 Task: Search one way flight ticket for 4 adults, 2 children, 2 infants in seat and 1 infant on lap in economy from North Bend: Southwest Oregon Regional Airport (was North Bend Municipal) to New Bern: Coastal Carolina Regional Airport (was Craven County Regional) on 8-4-2023. Choice of flights is Emirates. Number of bags: 1 carry on bag. Price is upto 95000. Outbound departure time preference is 10:30.
Action: Mouse moved to (367, 311)
Screenshot: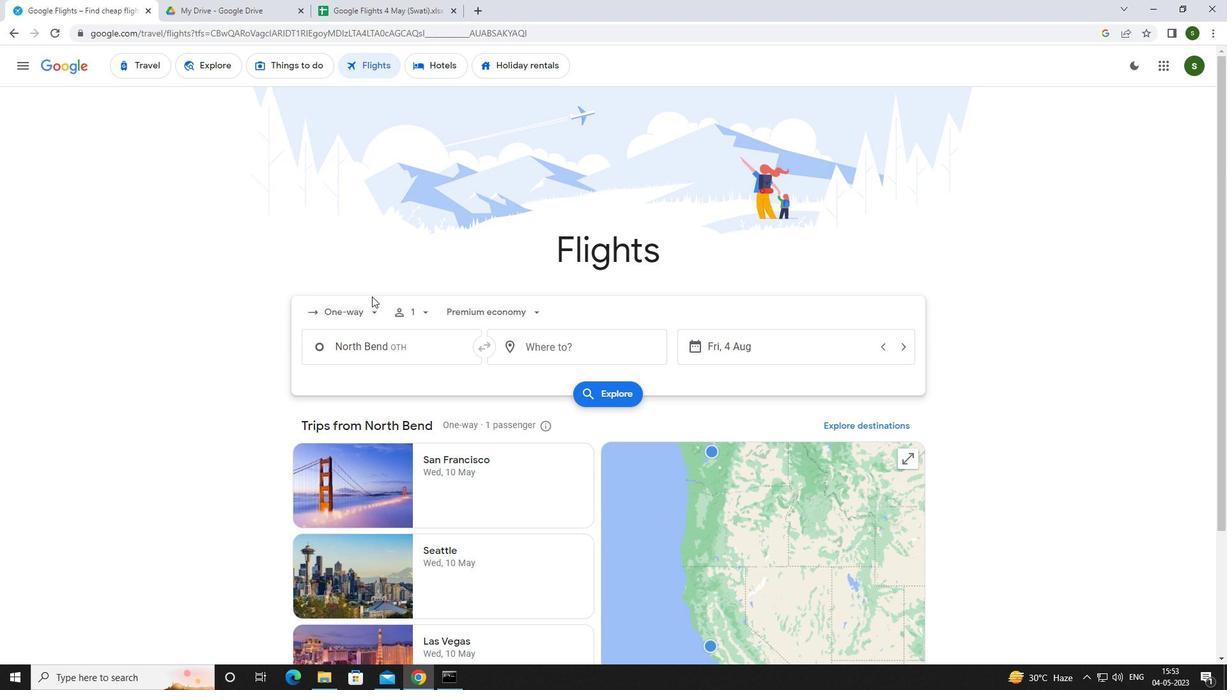 
Action: Mouse pressed left at (367, 311)
Screenshot: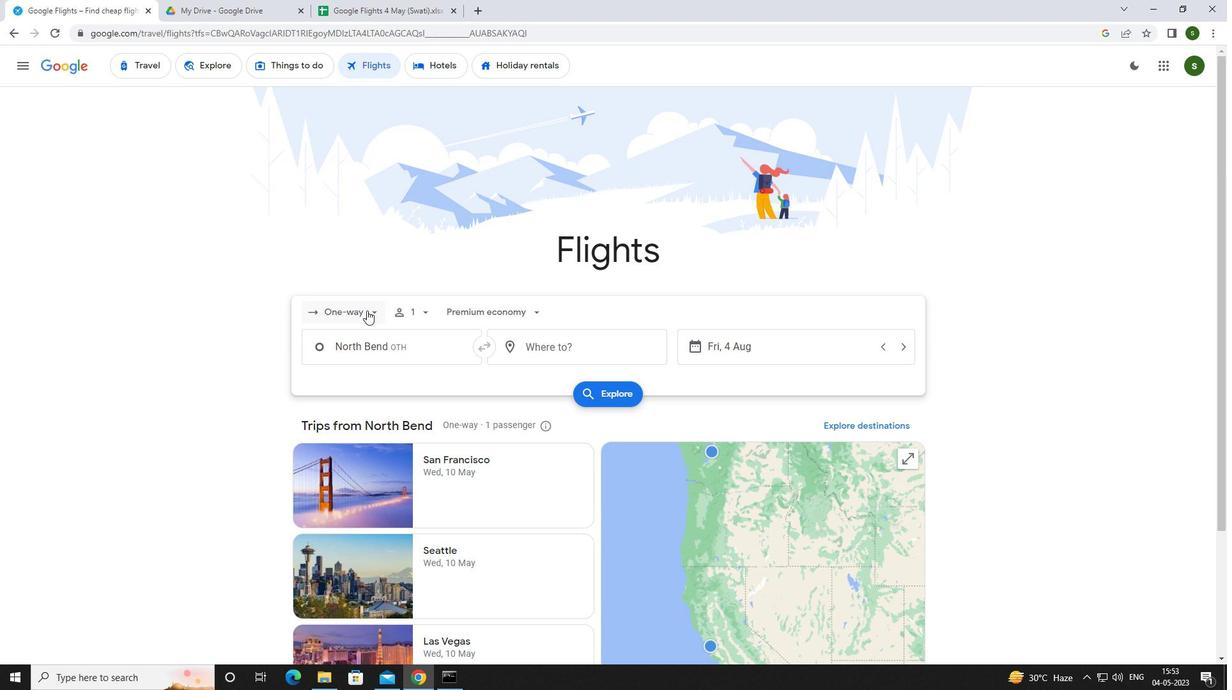 
Action: Mouse moved to (372, 361)
Screenshot: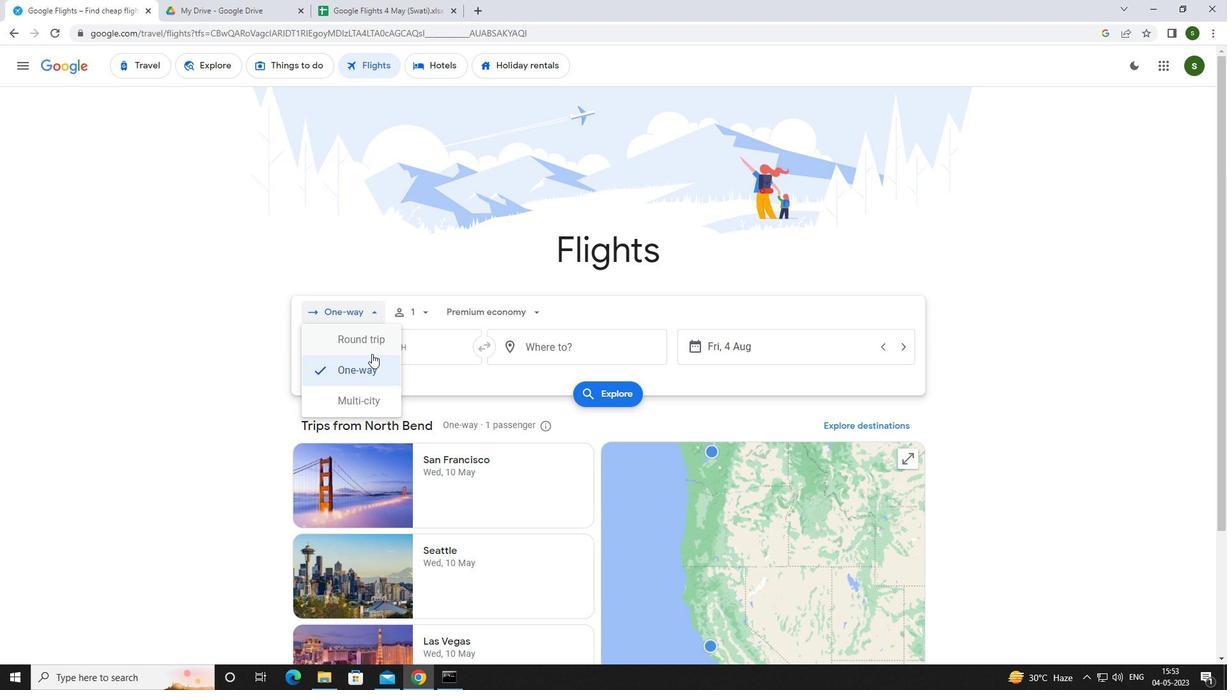
Action: Mouse pressed left at (372, 361)
Screenshot: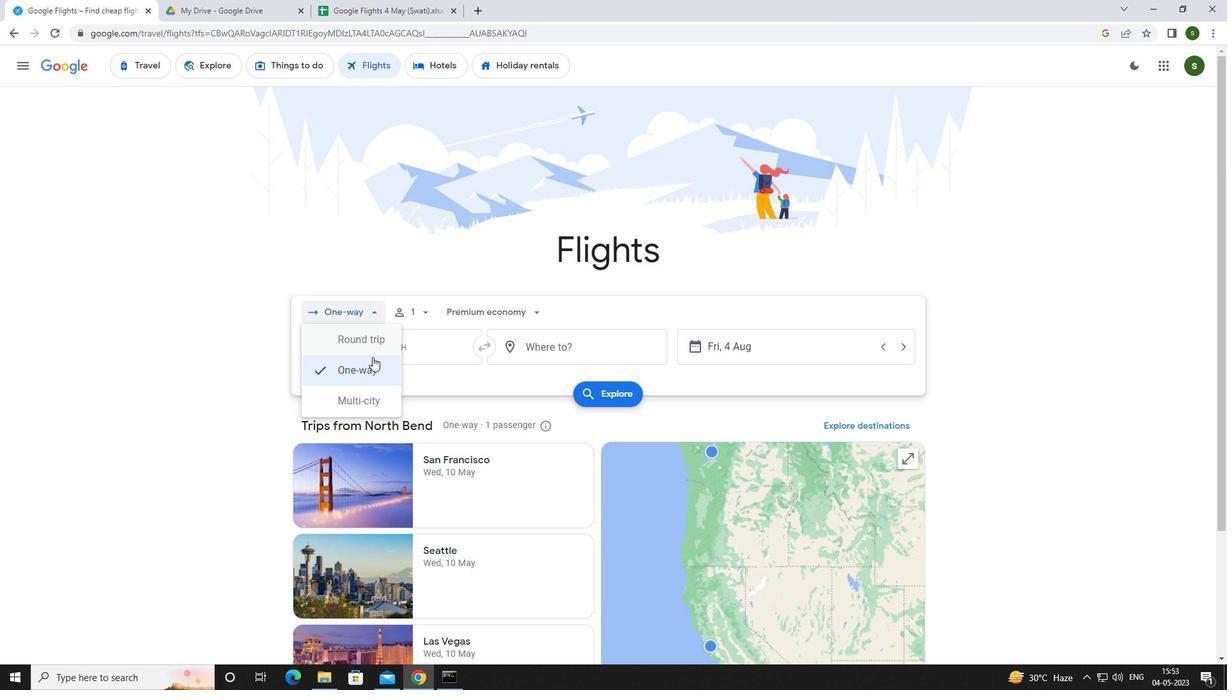 
Action: Mouse moved to (422, 315)
Screenshot: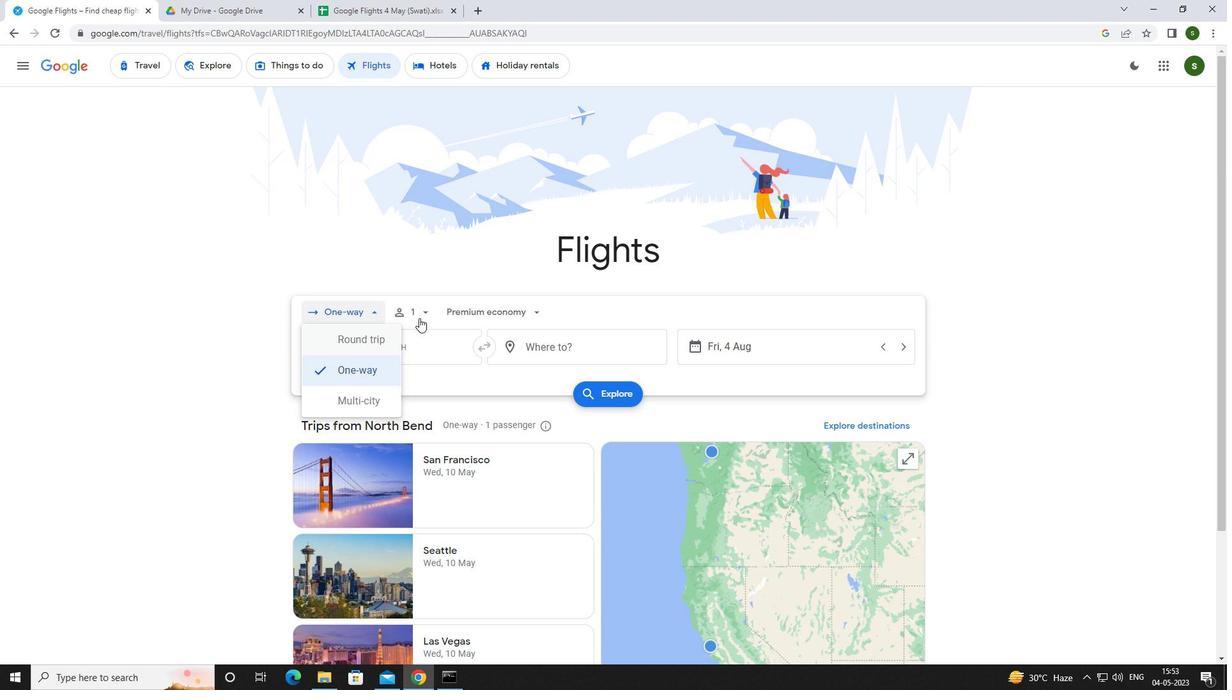 
Action: Mouse pressed left at (422, 315)
Screenshot: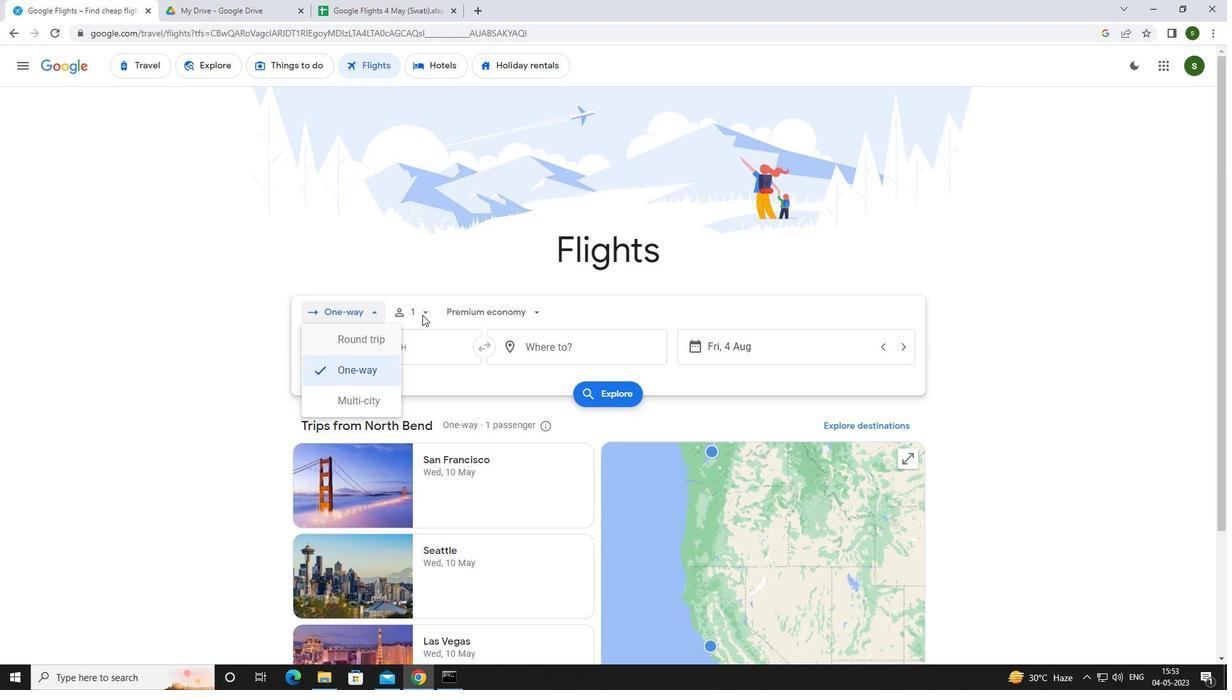 
Action: Mouse moved to (530, 339)
Screenshot: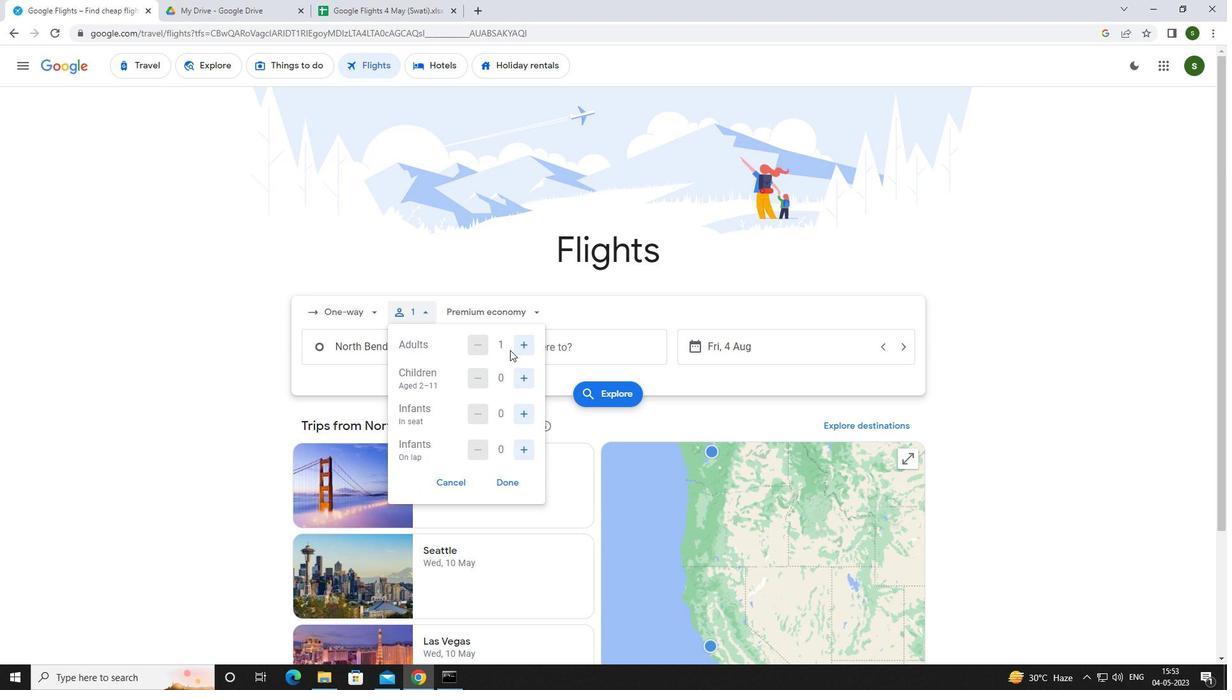 
Action: Mouse pressed left at (530, 339)
Screenshot: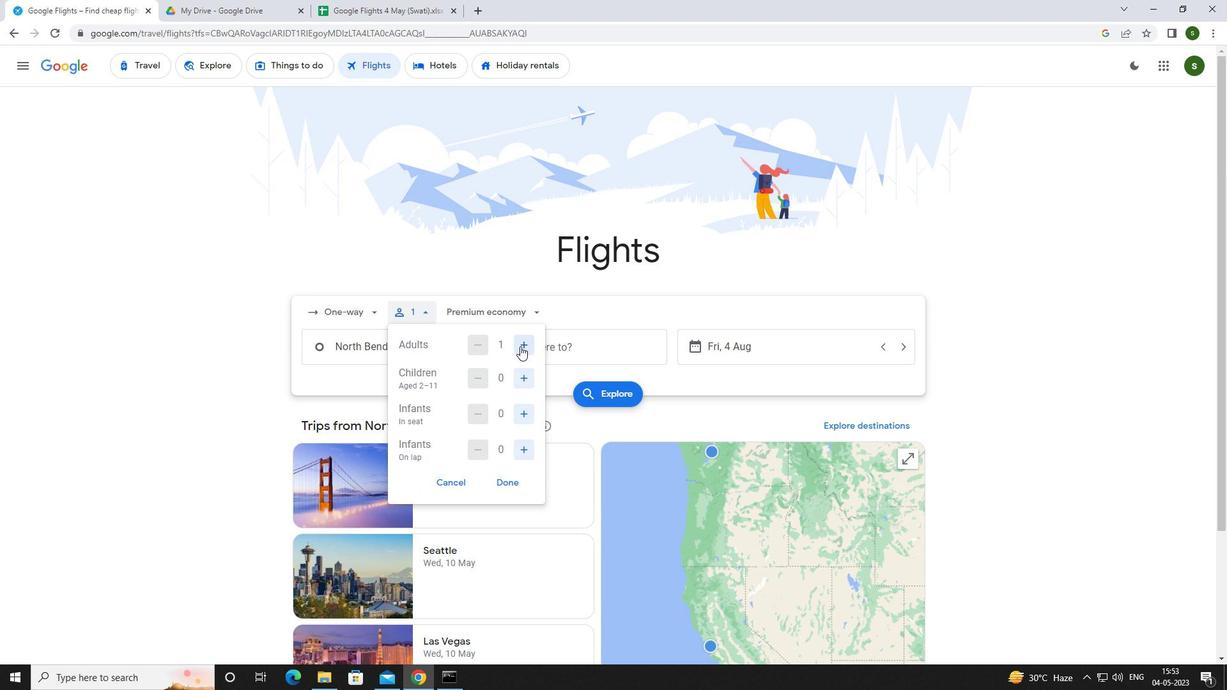 
Action: Mouse pressed left at (530, 339)
Screenshot: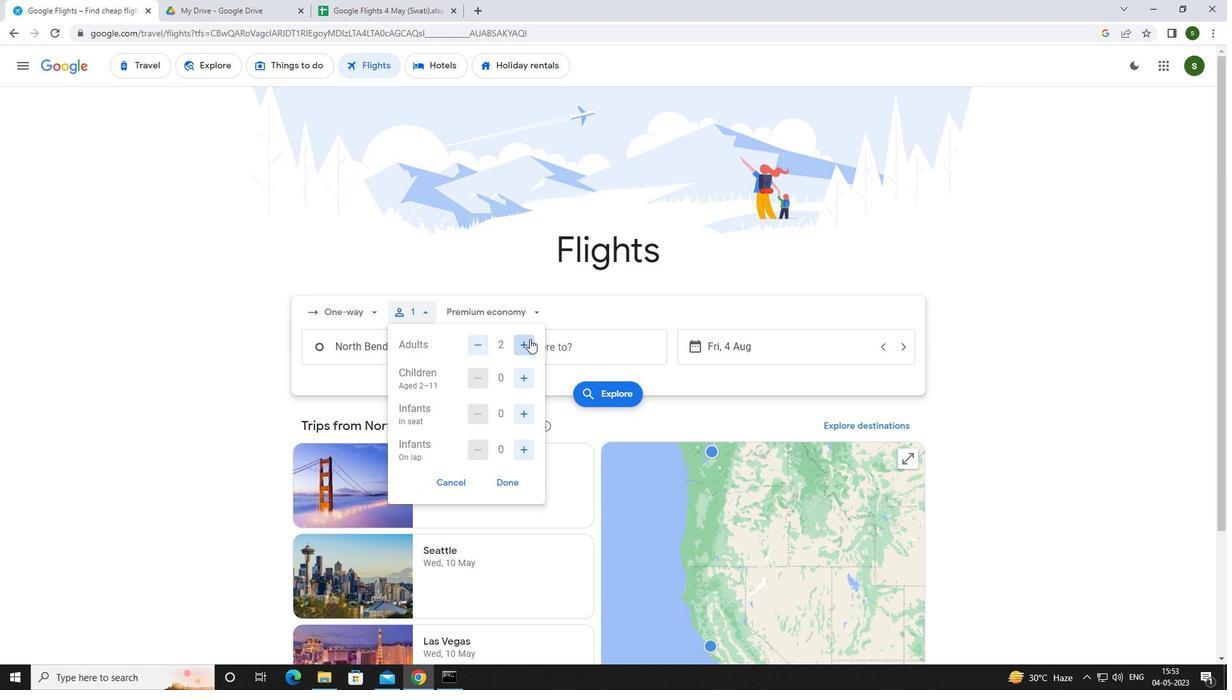 
Action: Mouse pressed left at (530, 339)
Screenshot: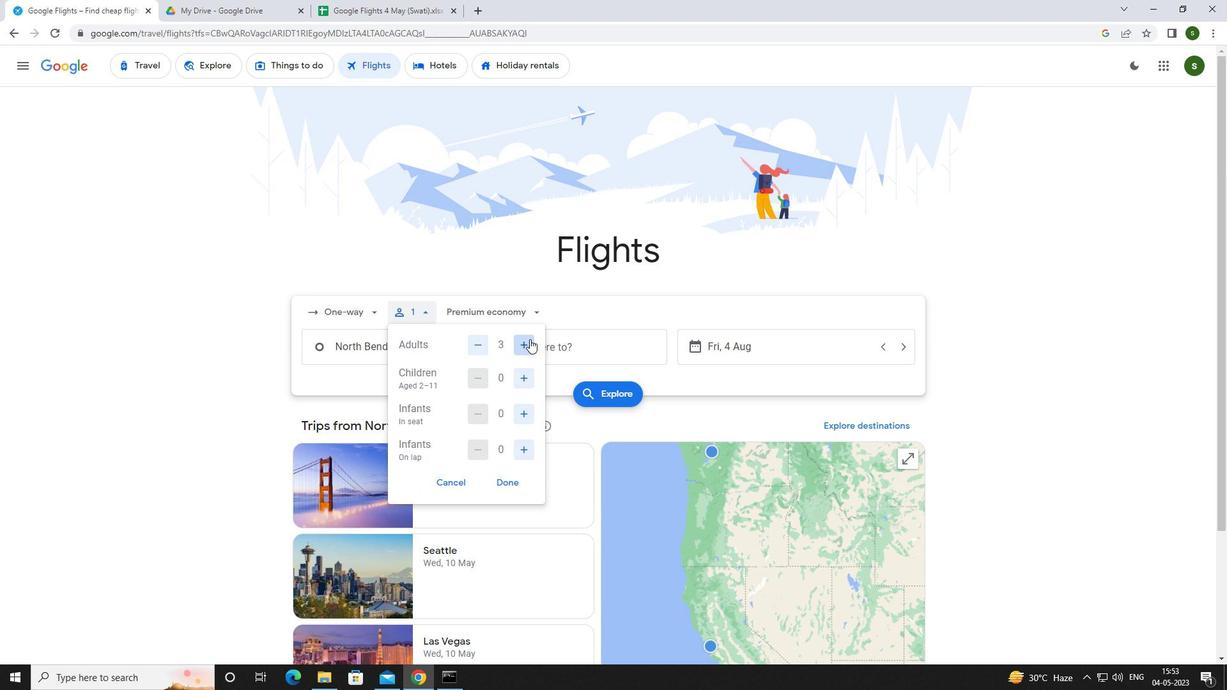 
Action: Mouse moved to (519, 369)
Screenshot: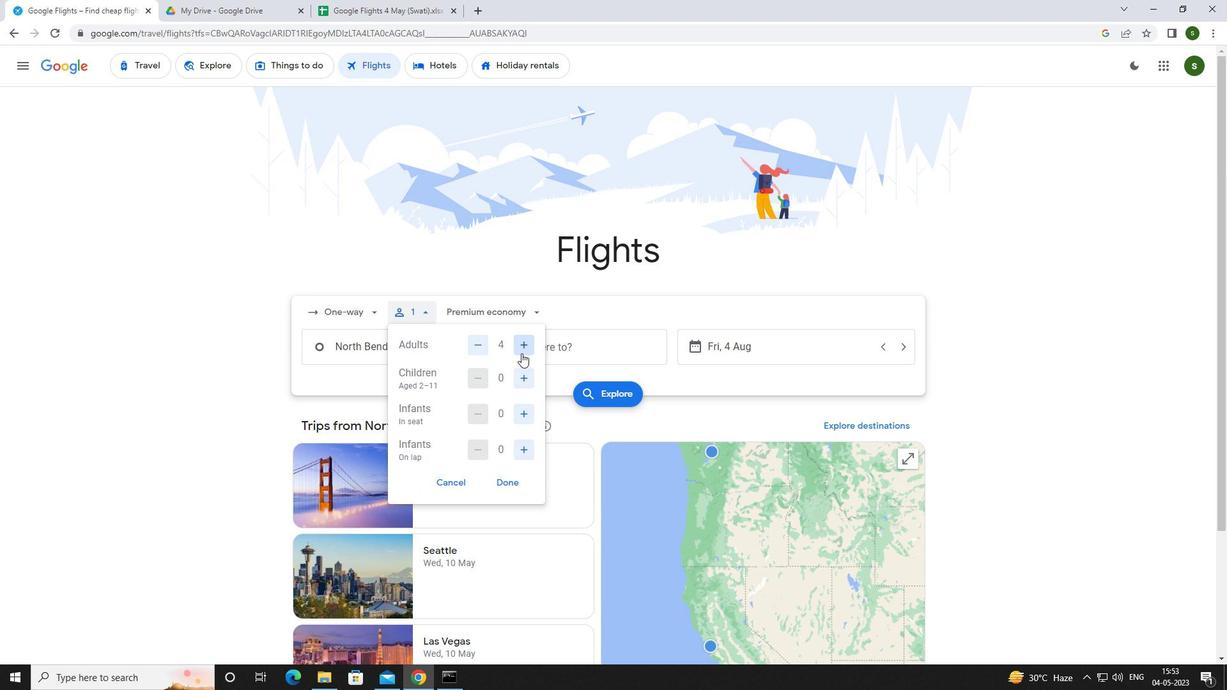 
Action: Mouse pressed left at (519, 369)
Screenshot: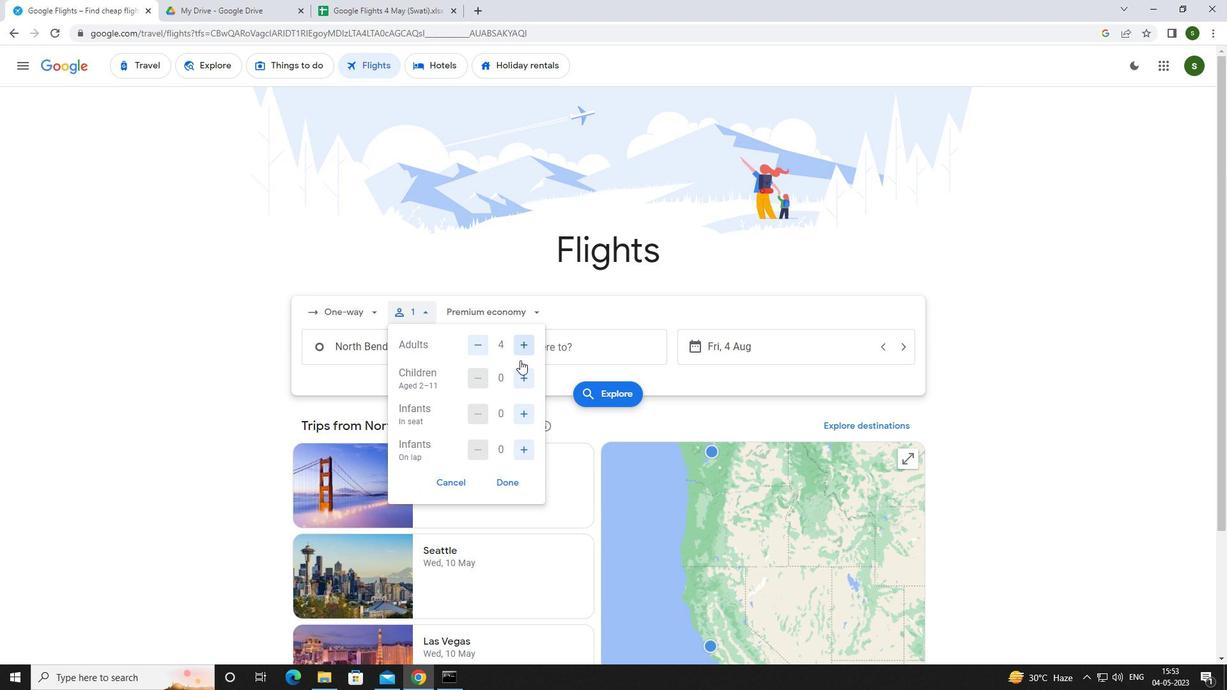 
Action: Mouse pressed left at (519, 369)
Screenshot: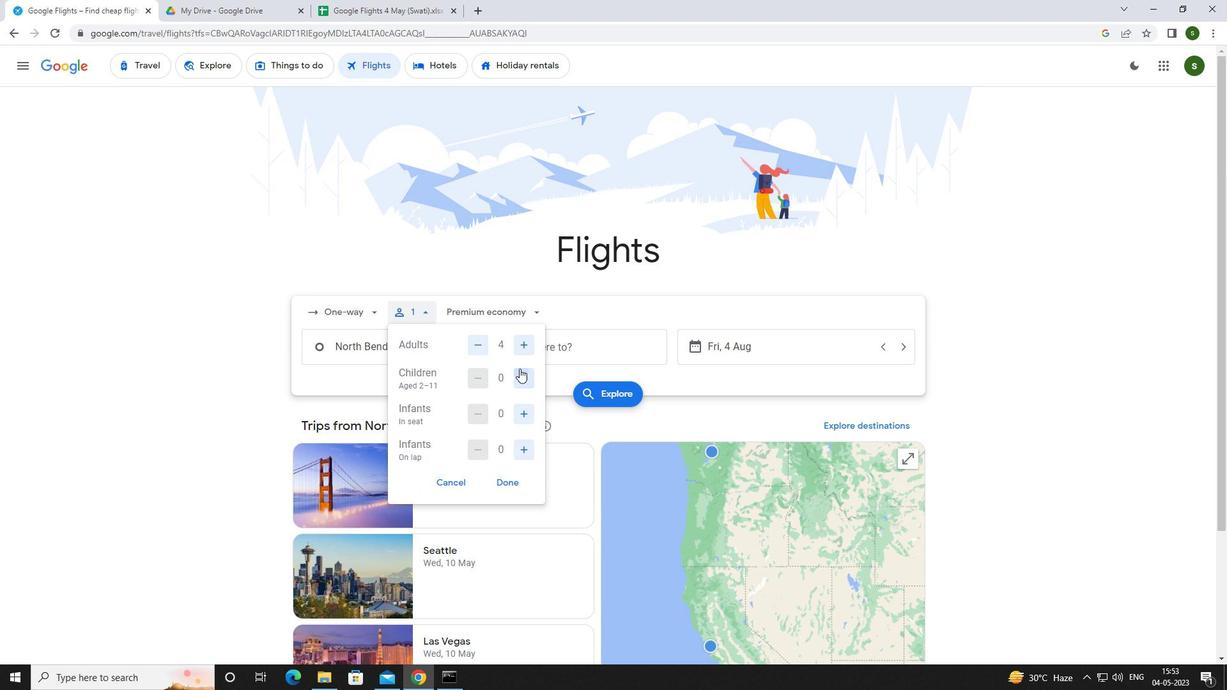 
Action: Mouse moved to (526, 420)
Screenshot: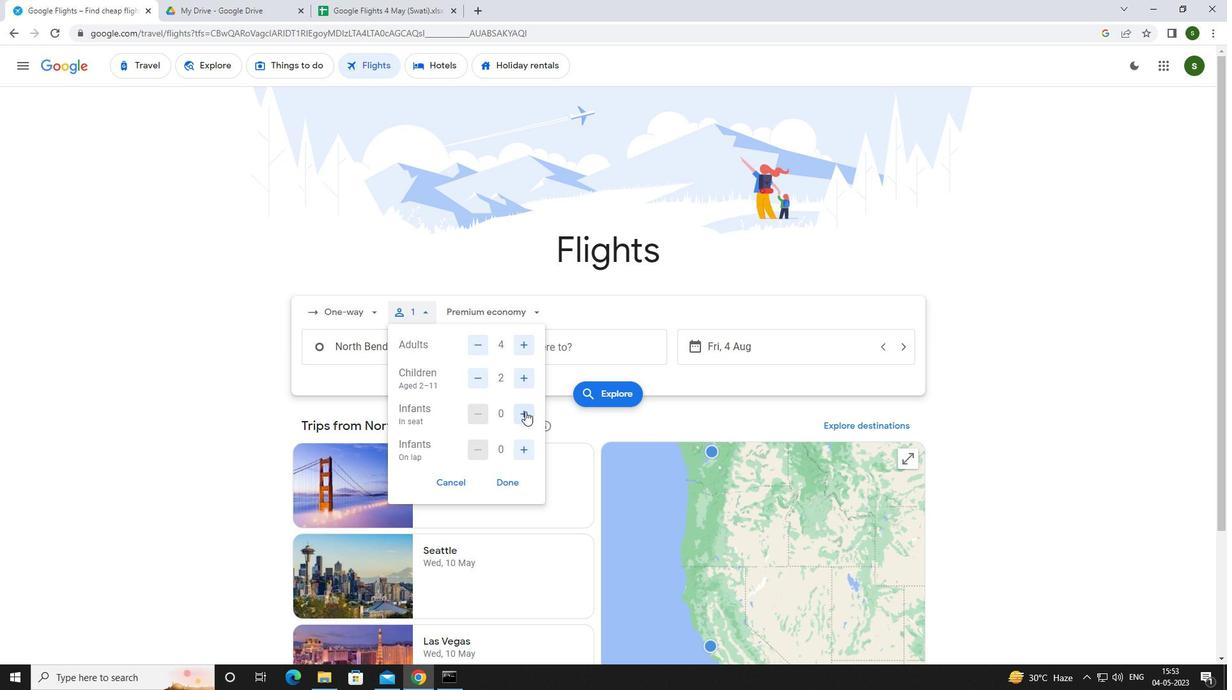 
Action: Mouse pressed left at (526, 420)
Screenshot: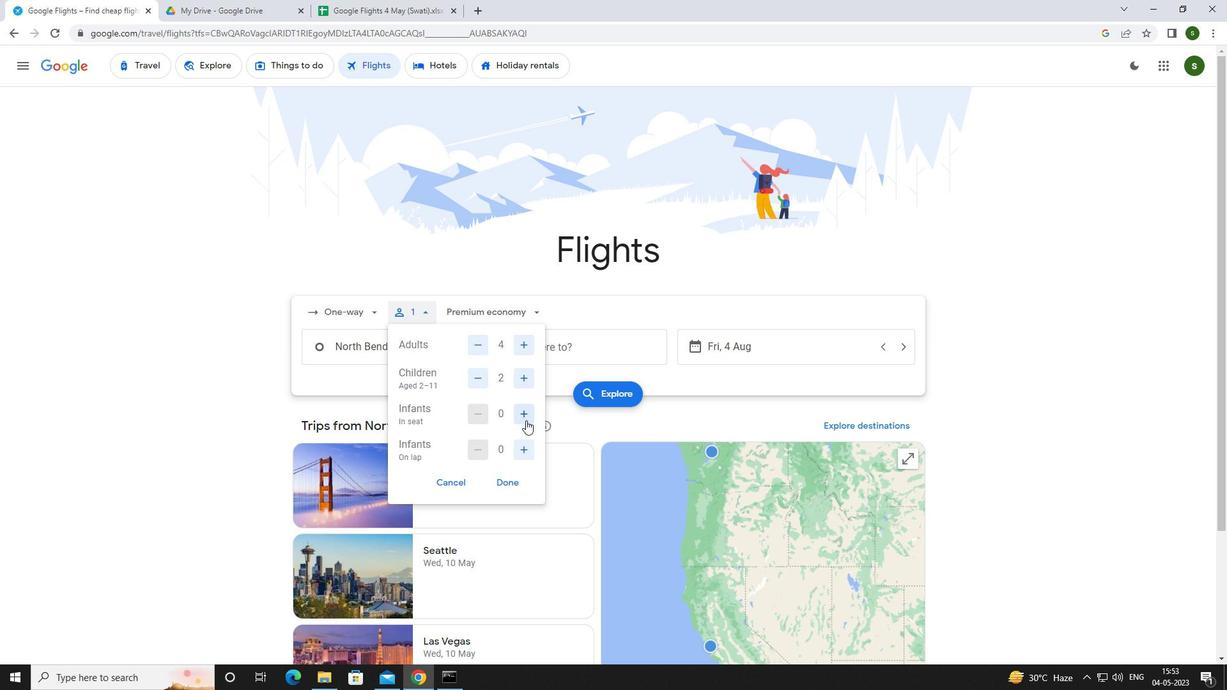 
Action: Mouse pressed left at (526, 420)
Screenshot: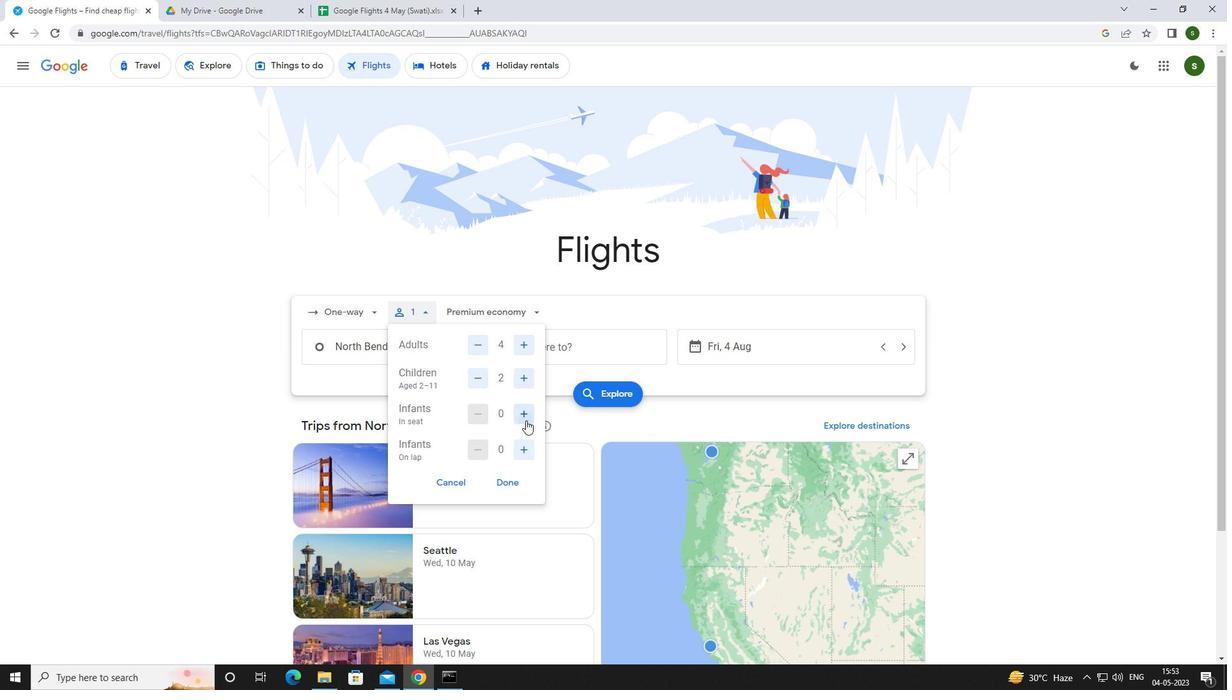 
Action: Mouse moved to (525, 448)
Screenshot: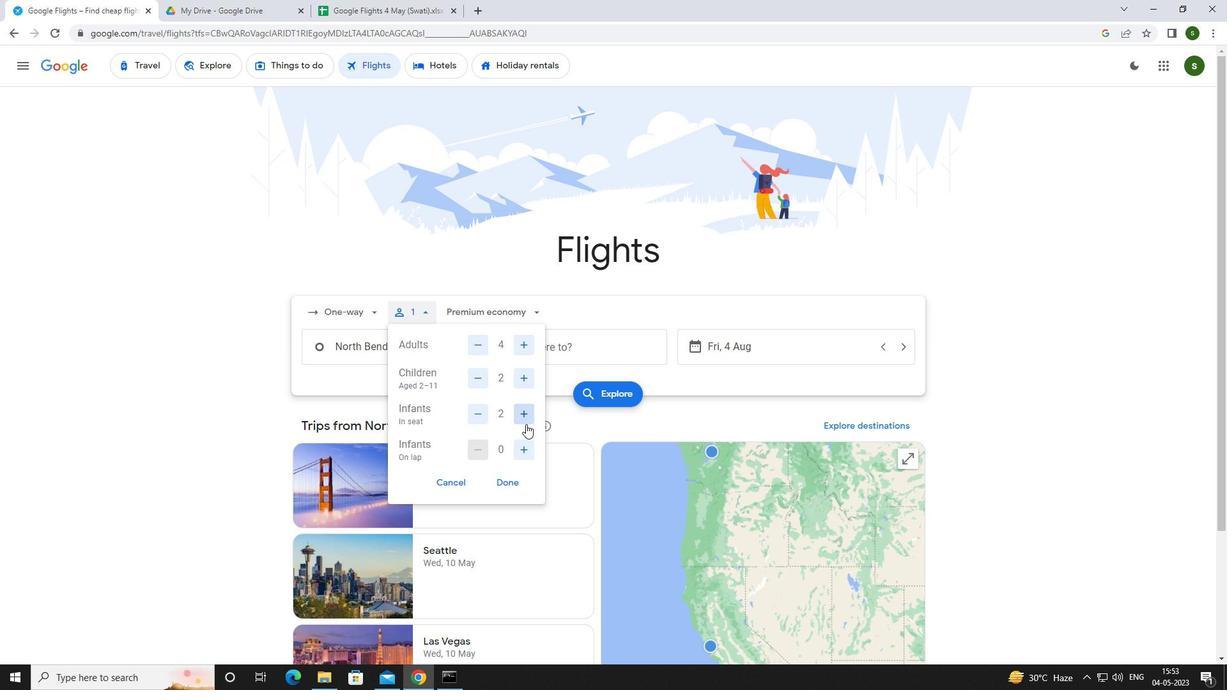 
Action: Mouse pressed left at (525, 448)
Screenshot: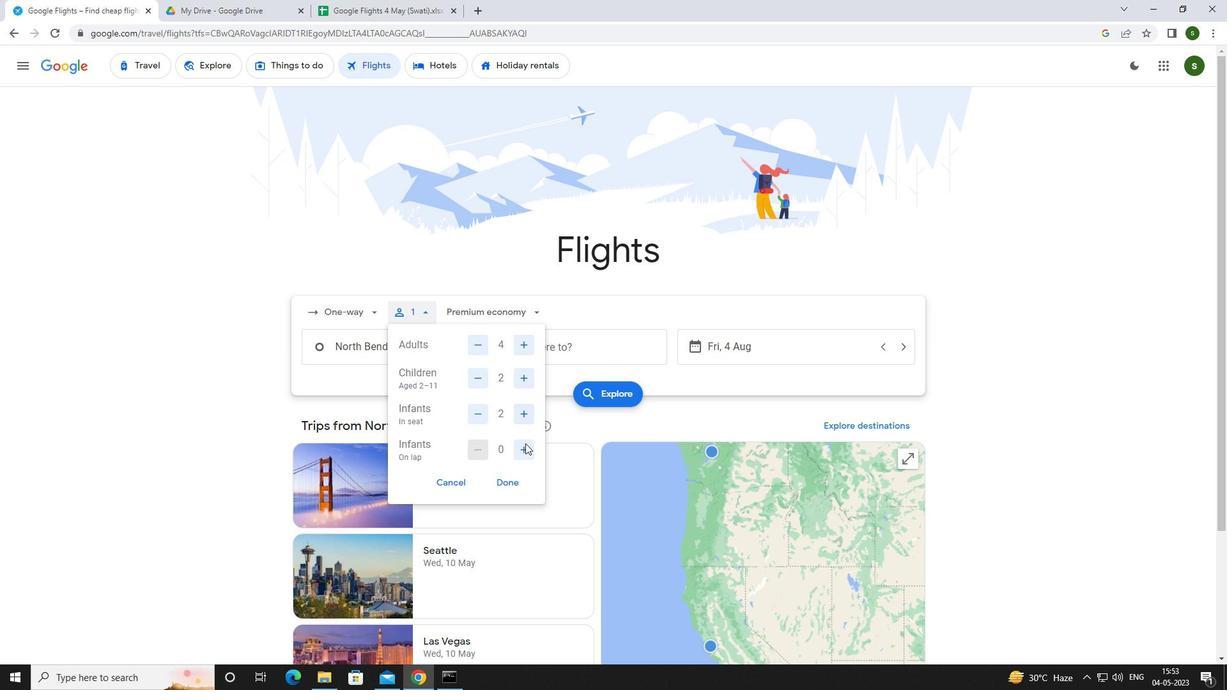 
Action: Mouse moved to (515, 316)
Screenshot: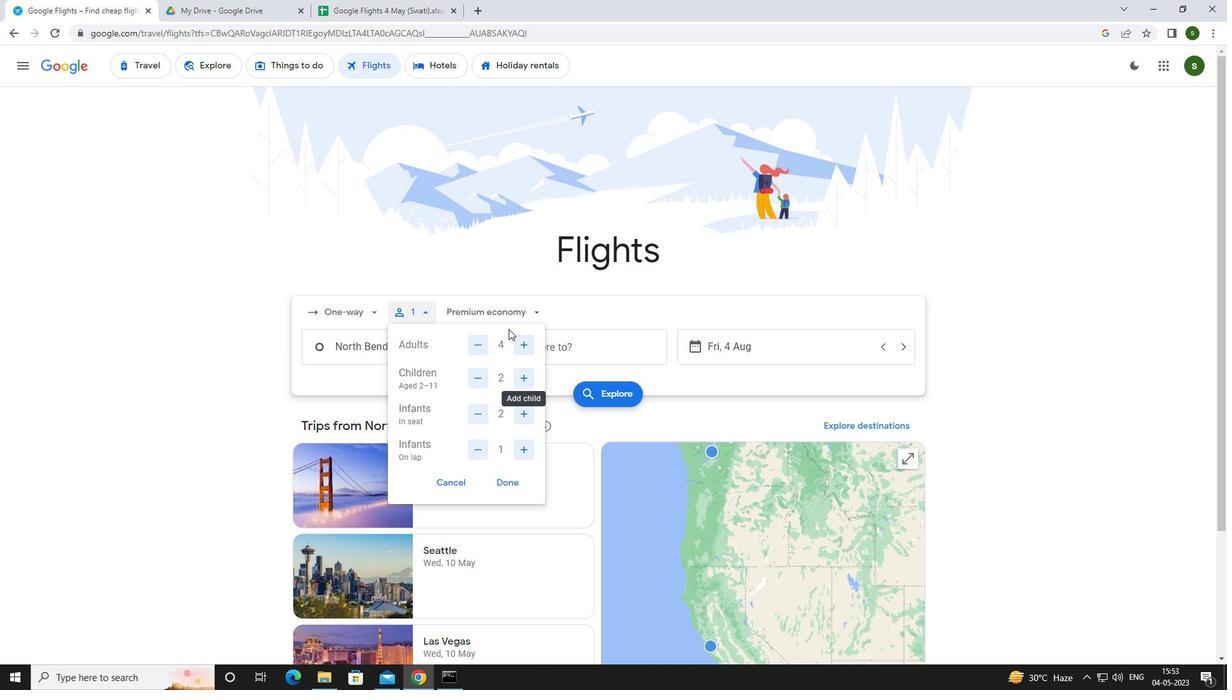 
Action: Mouse pressed left at (515, 316)
Screenshot: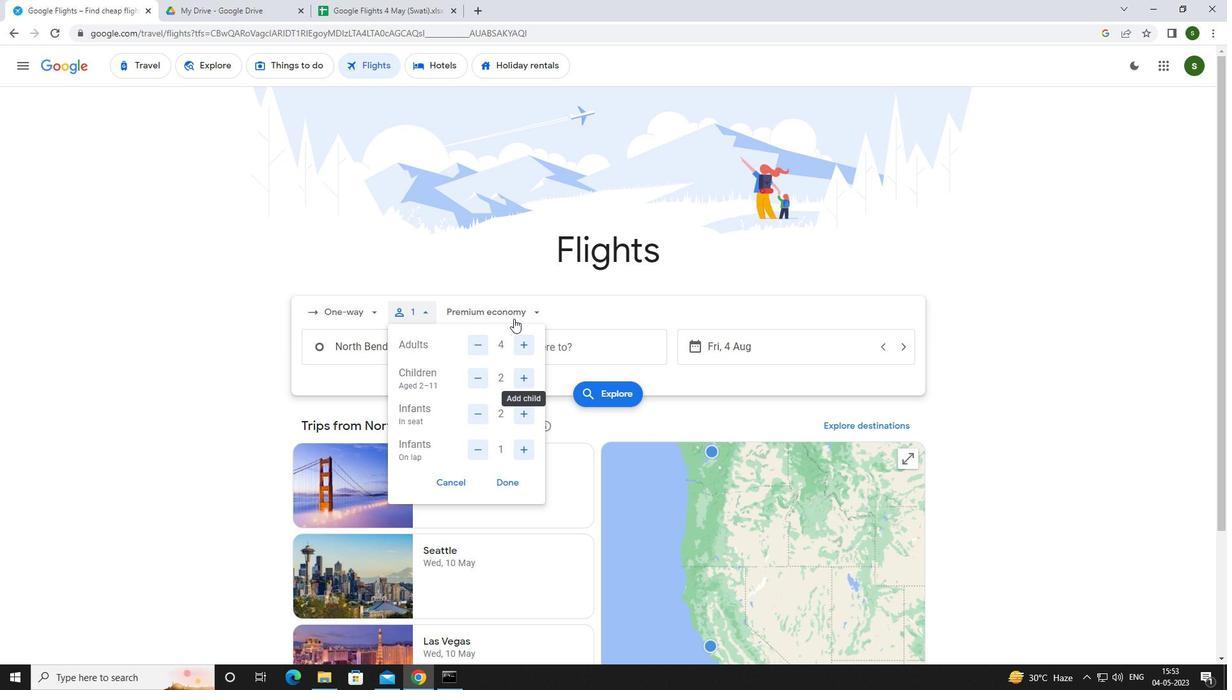 
Action: Mouse moved to (512, 336)
Screenshot: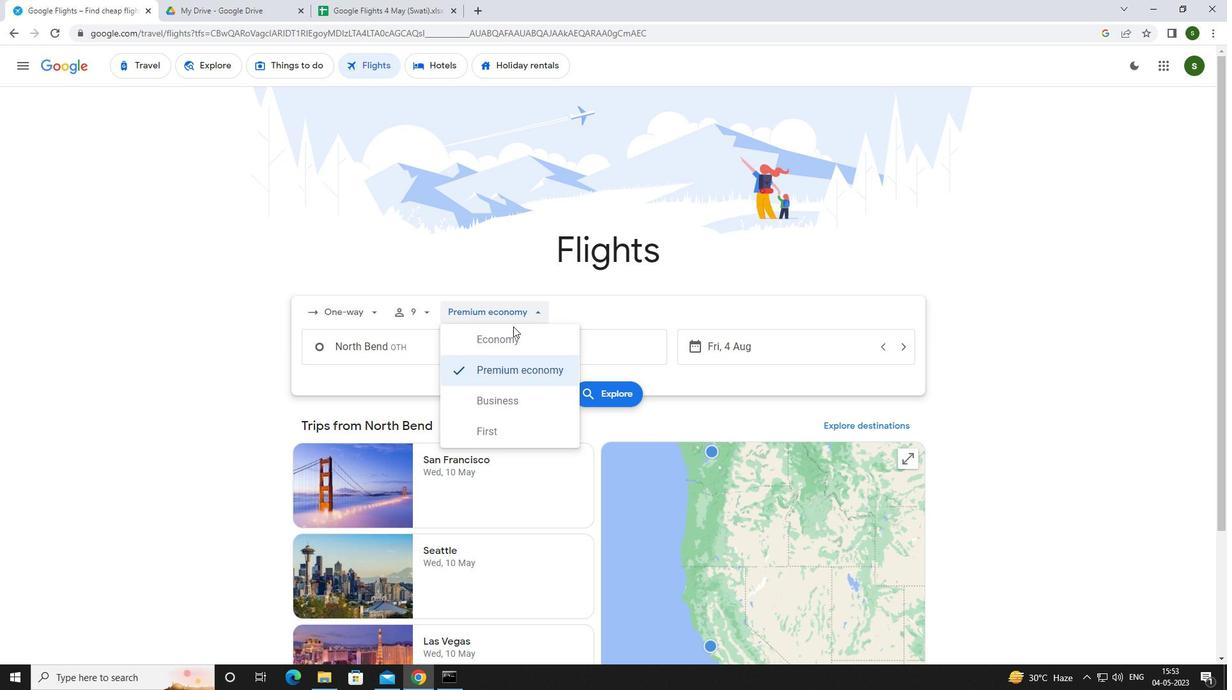 
Action: Mouse pressed left at (512, 336)
Screenshot: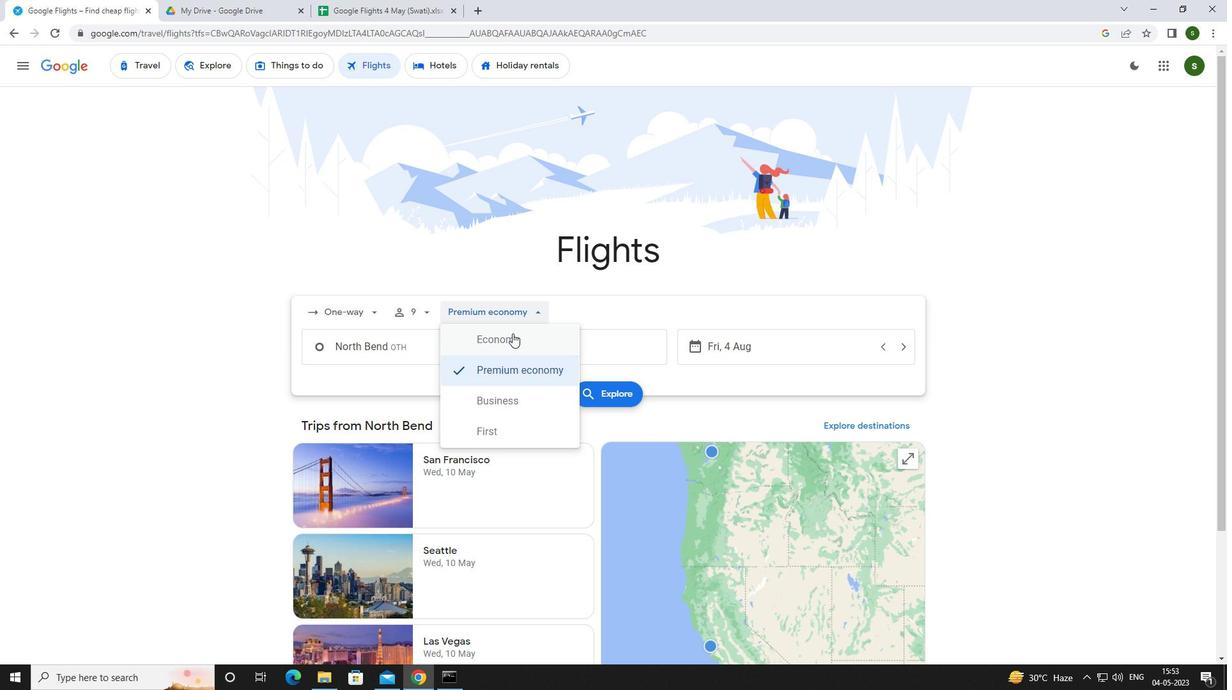 
Action: Mouse moved to (430, 354)
Screenshot: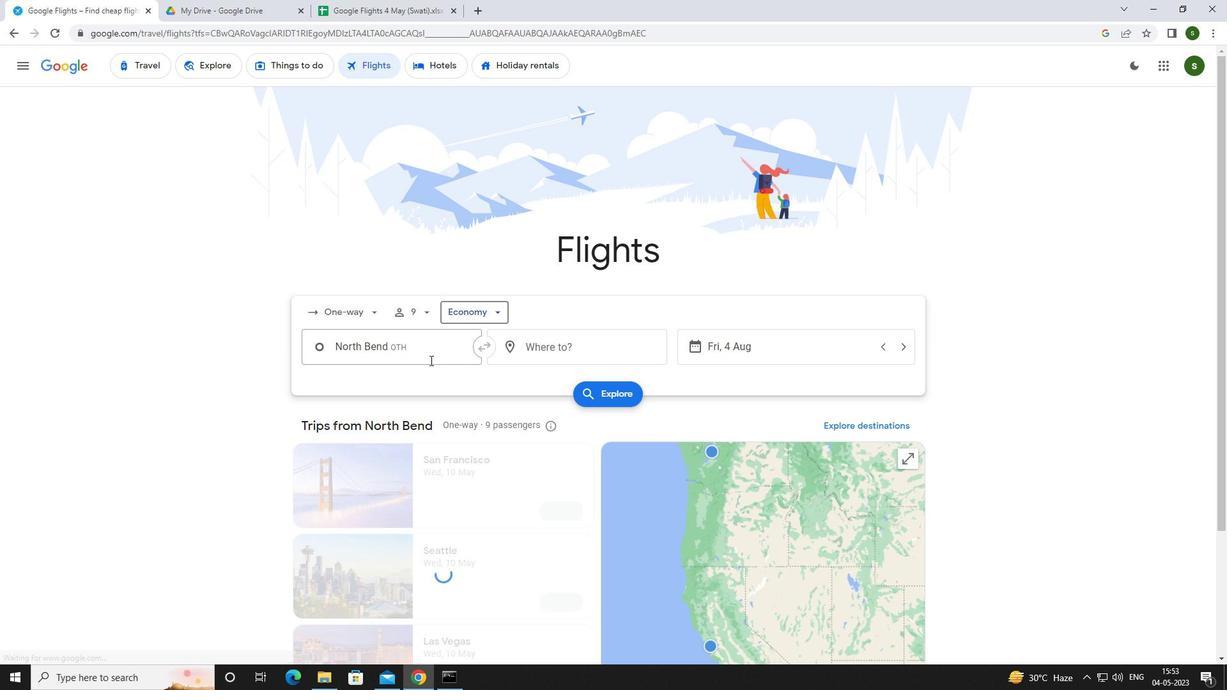 
Action: Mouse pressed left at (430, 354)
Screenshot: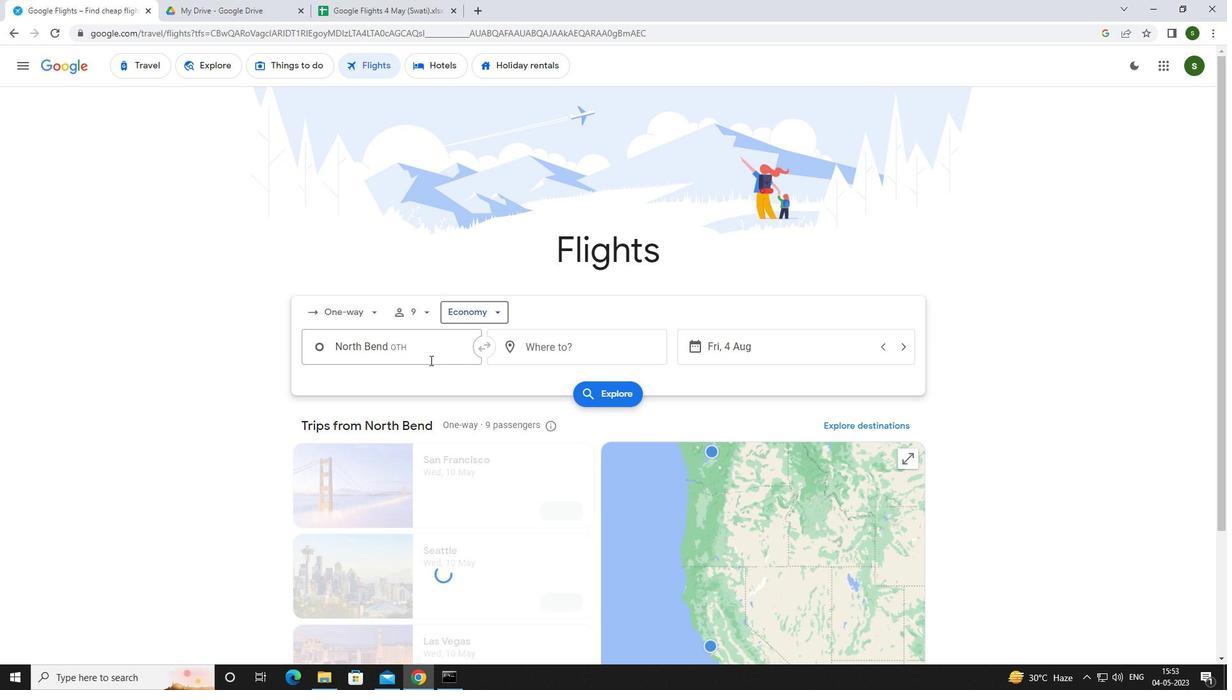 
Action: Key pressed <Key.caps_lock>n<Key.caps_lock>orth<Key.space><Key.caps_lock>b<Key.caps_lock>end
Screenshot: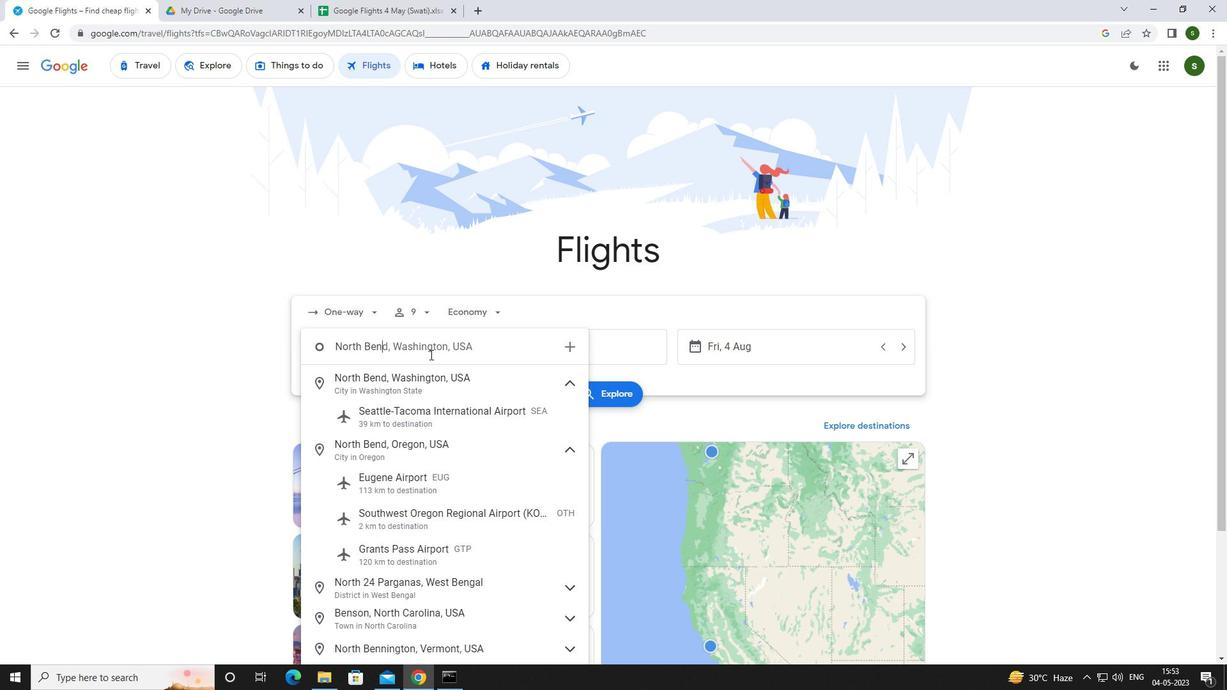 
Action: Mouse moved to (475, 527)
Screenshot: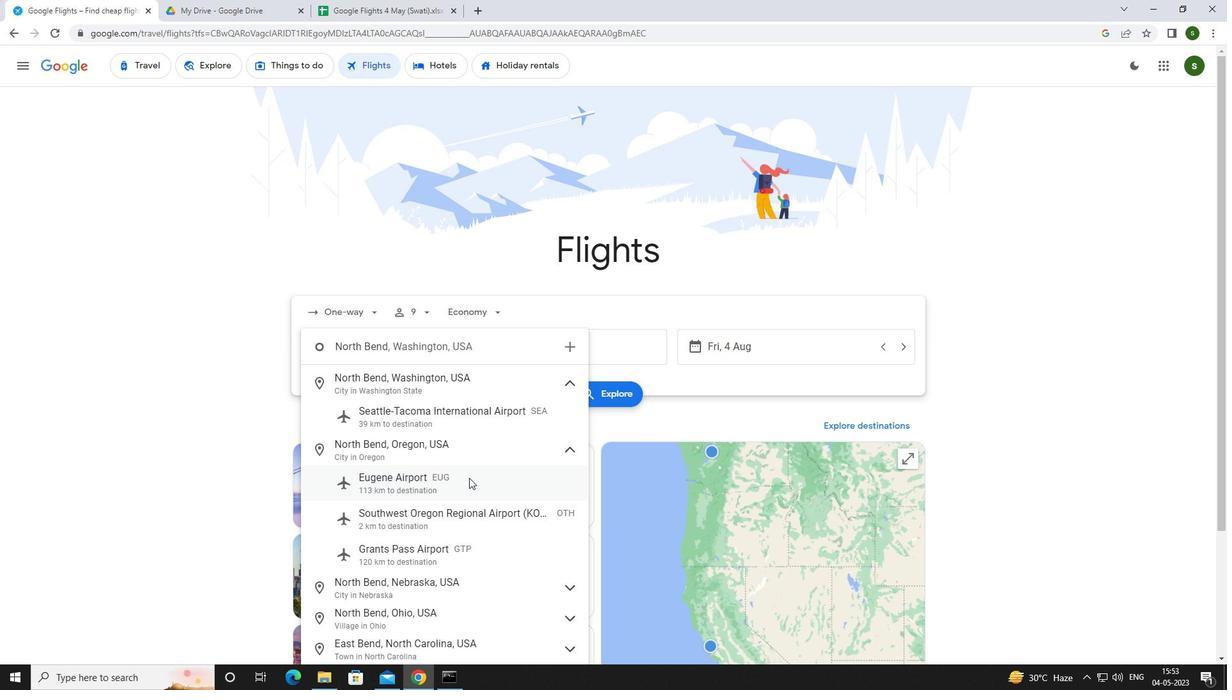 
Action: Mouse pressed left at (475, 527)
Screenshot: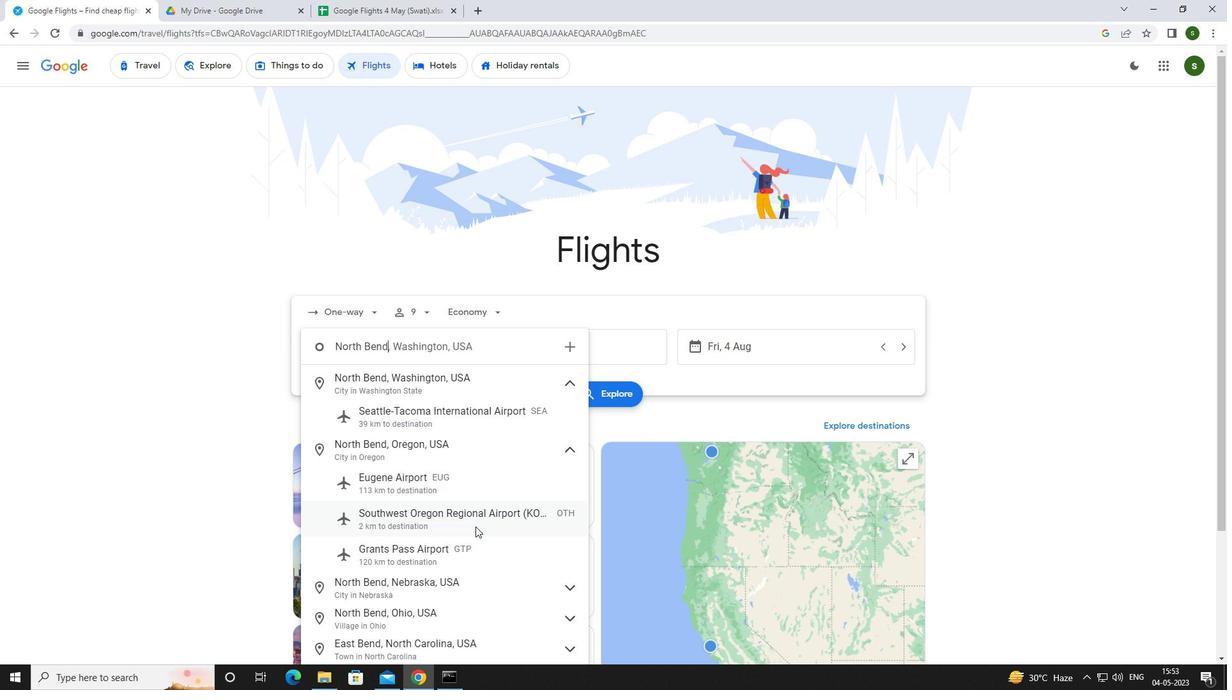 
Action: Mouse moved to (600, 353)
Screenshot: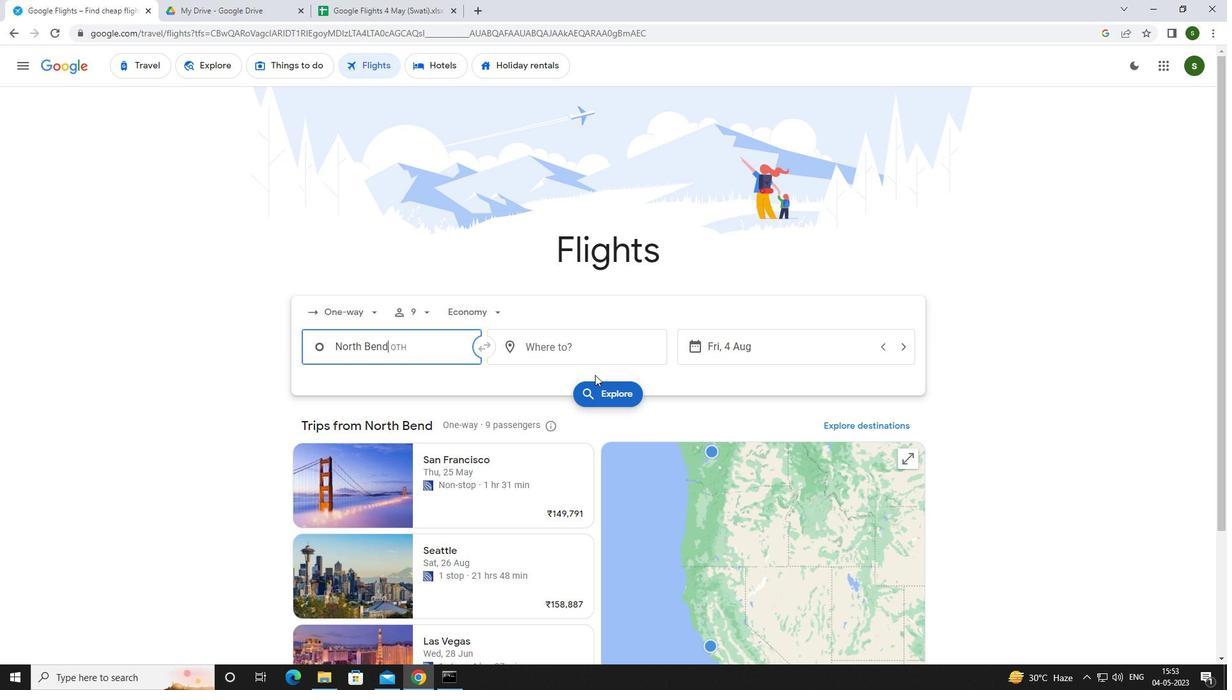 
Action: Mouse pressed left at (600, 353)
Screenshot: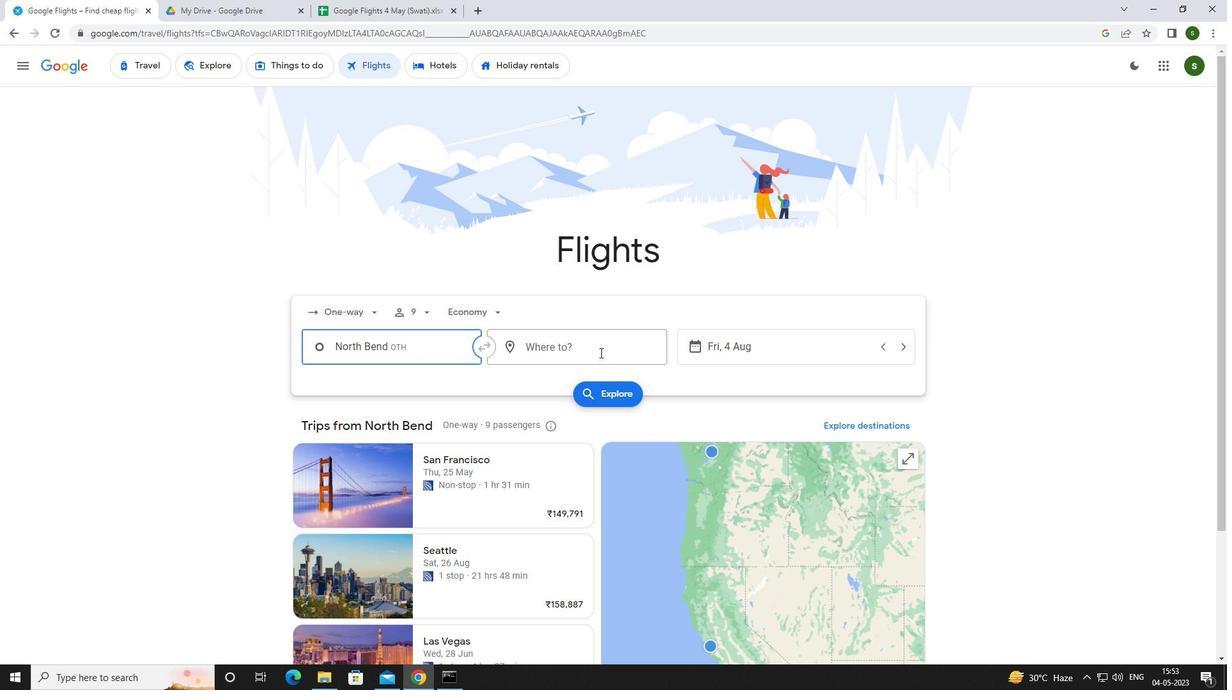 
Action: Key pressed <Key.caps_lock>c<Key.caps_lock>oastal
Screenshot: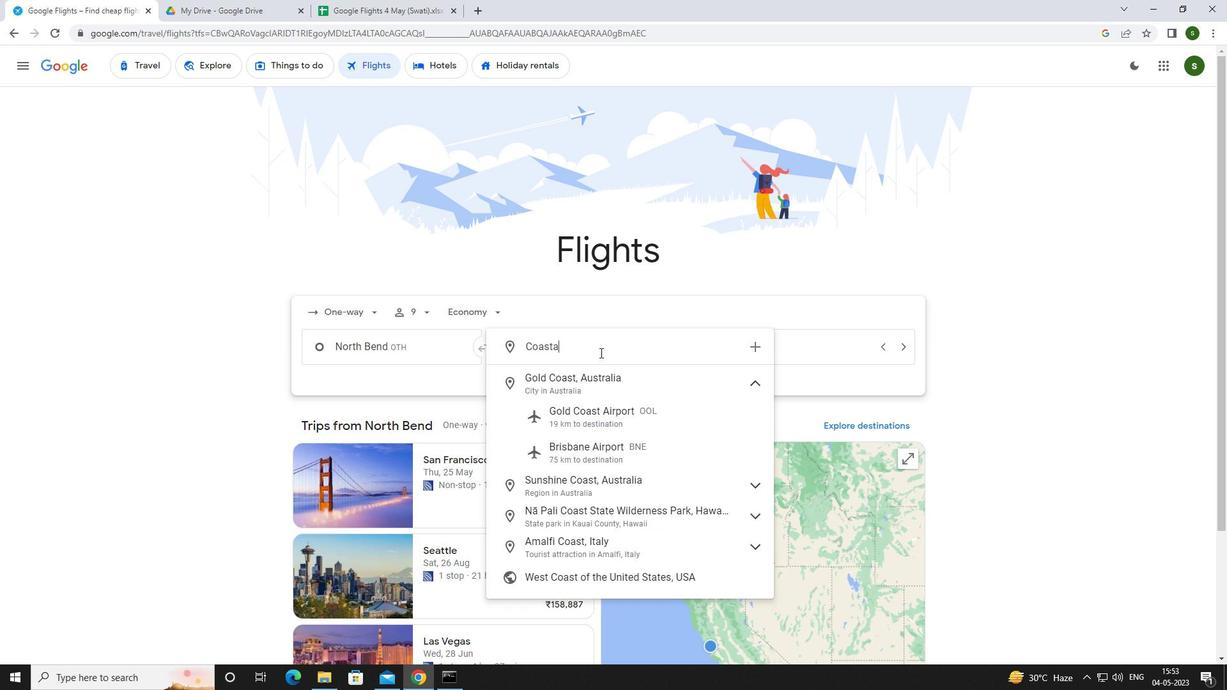 
Action: Mouse moved to (601, 380)
Screenshot: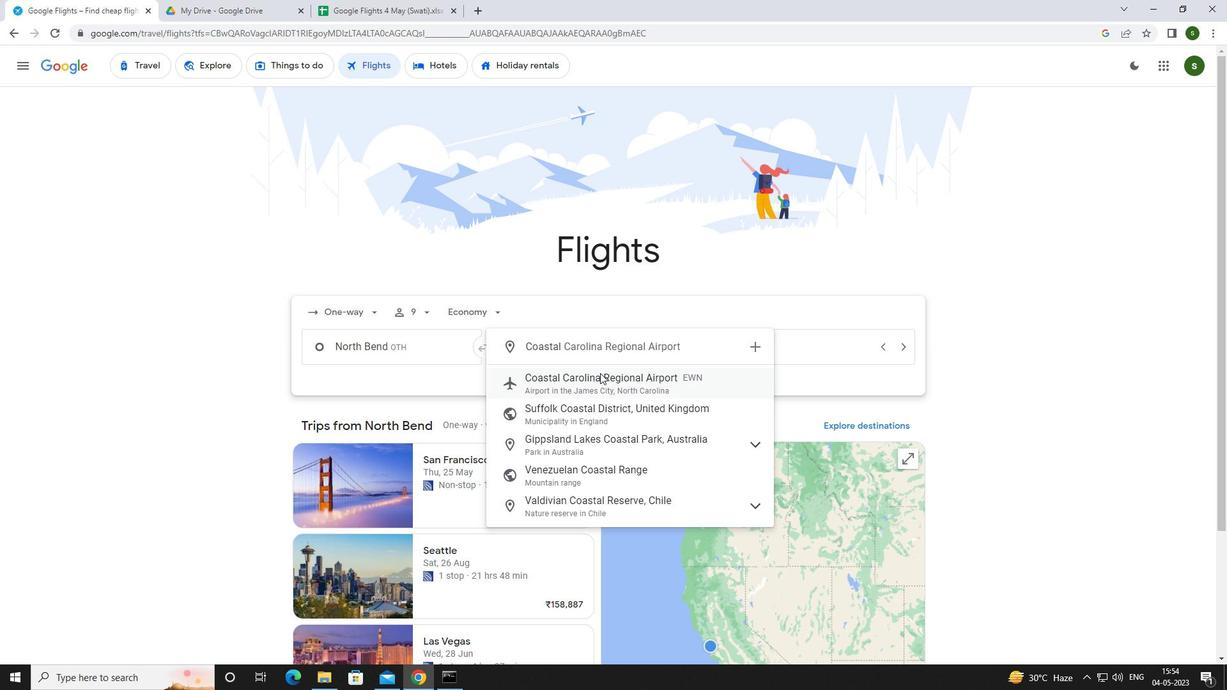 
Action: Mouse pressed left at (601, 380)
Screenshot: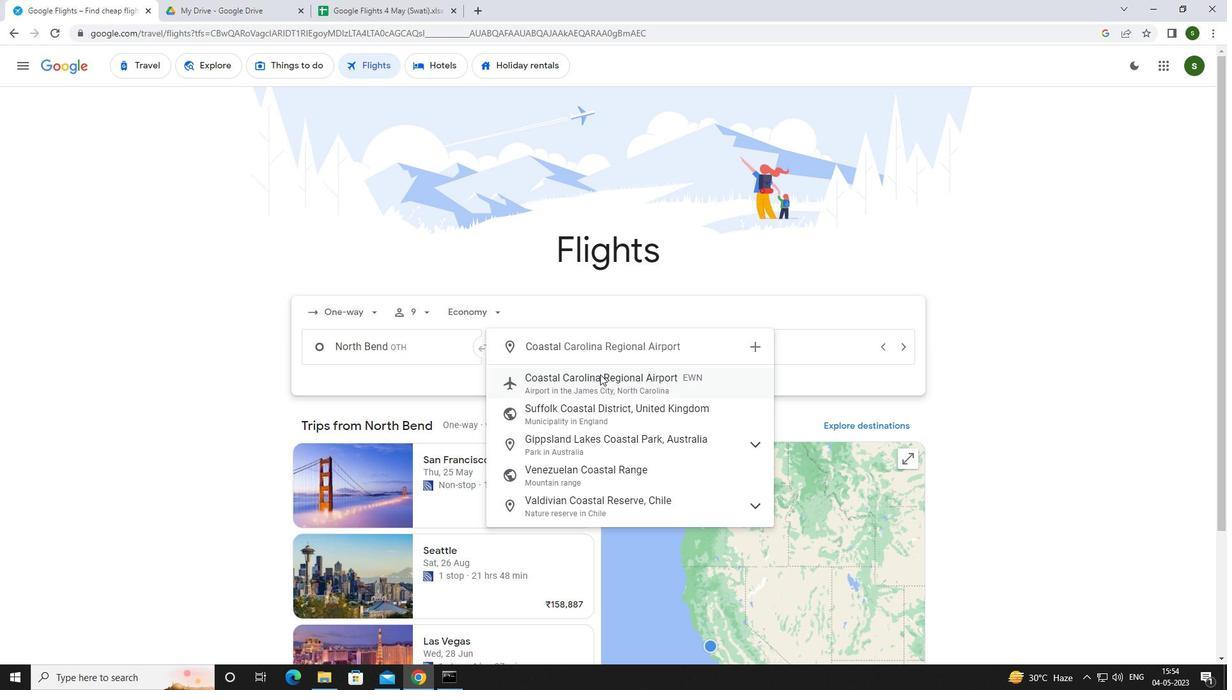 
Action: Mouse moved to (798, 353)
Screenshot: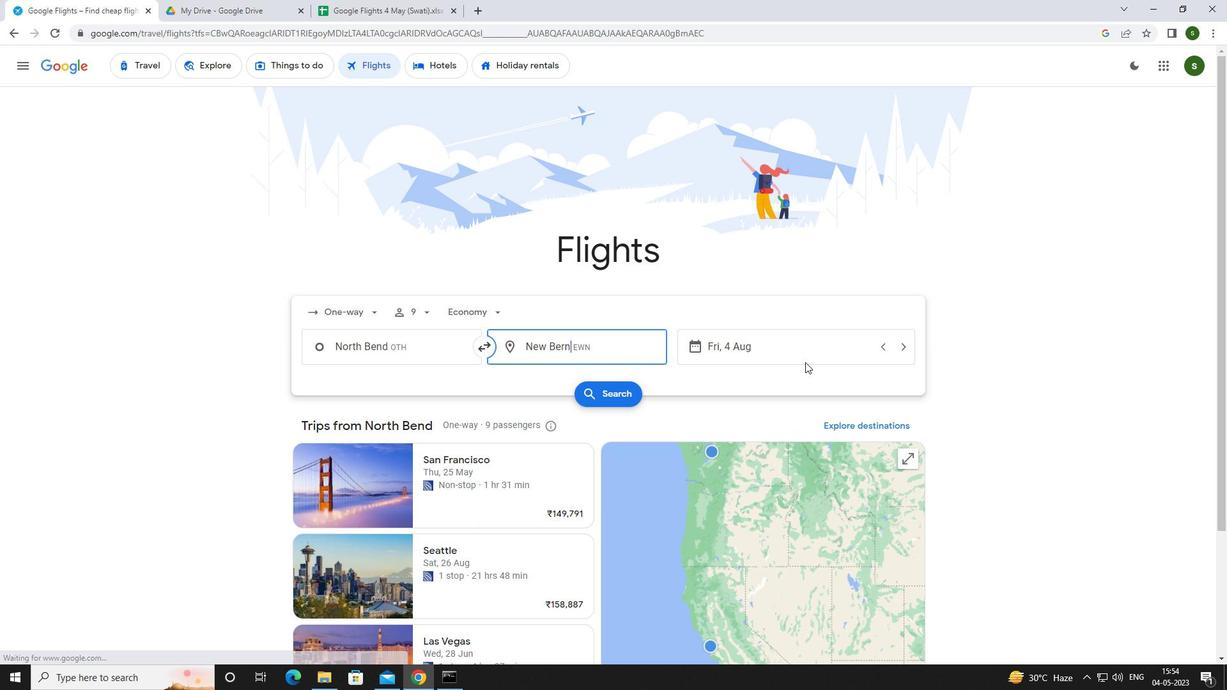 
Action: Mouse pressed left at (798, 353)
Screenshot: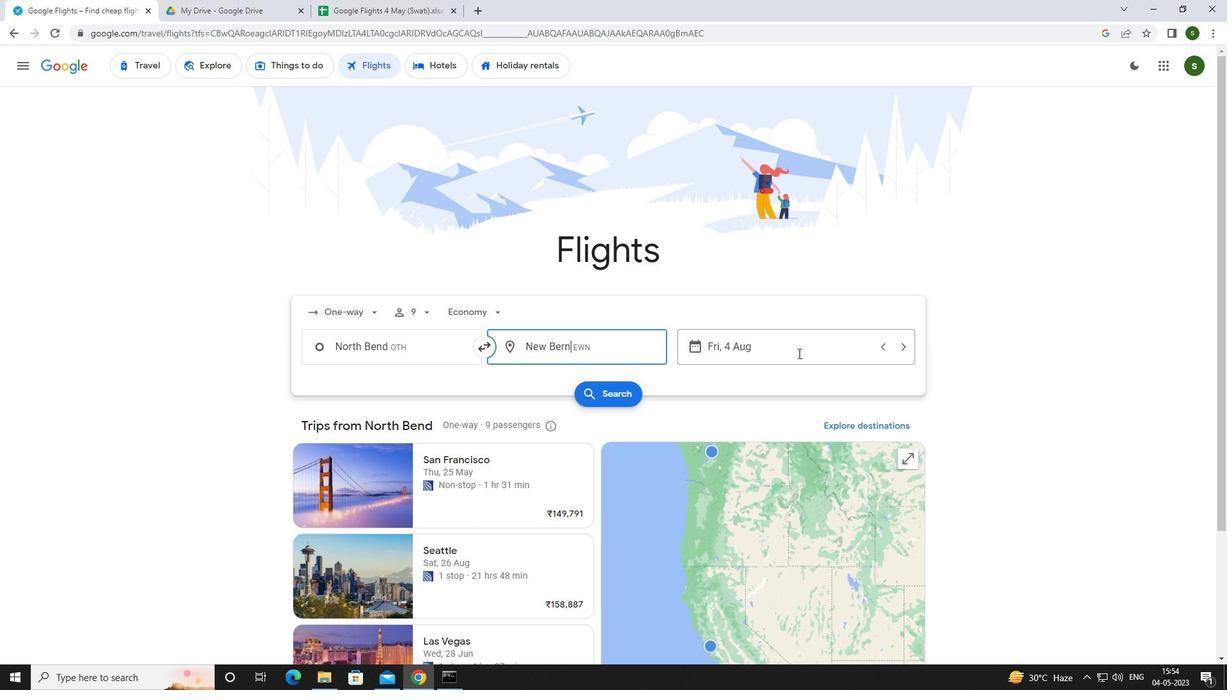 
Action: Mouse moved to (612, 430)
Screenshot: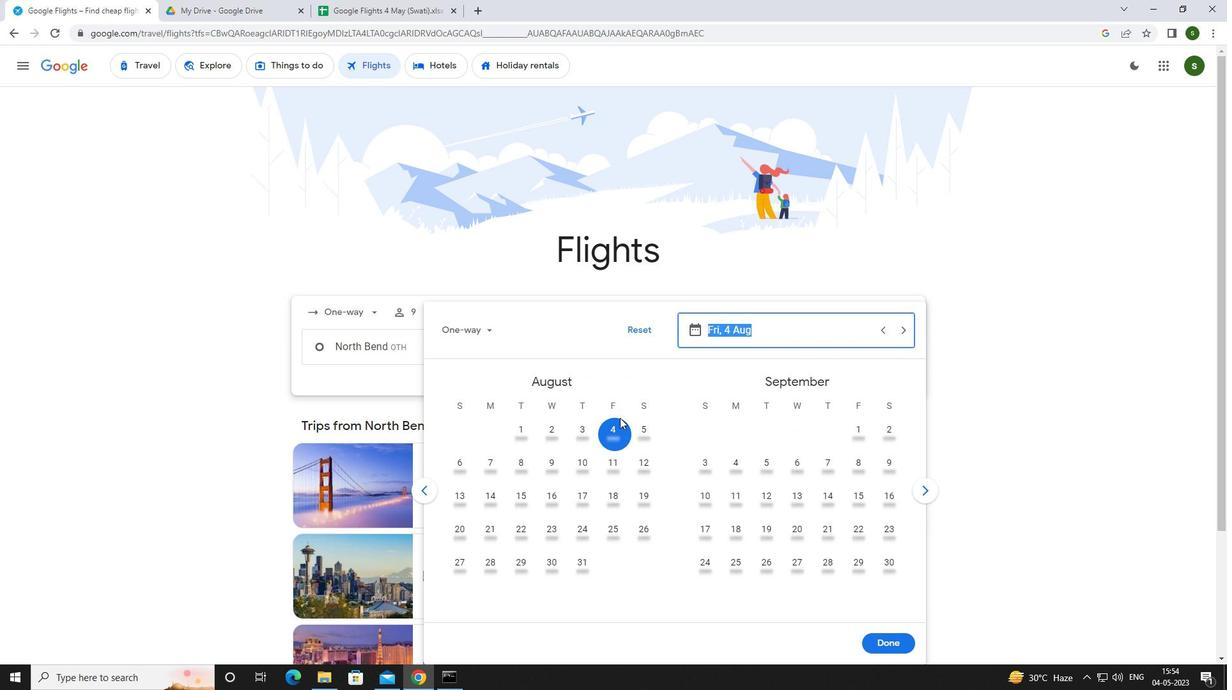 
Action: Mouse pressed left at (612, 430)
Screenshot: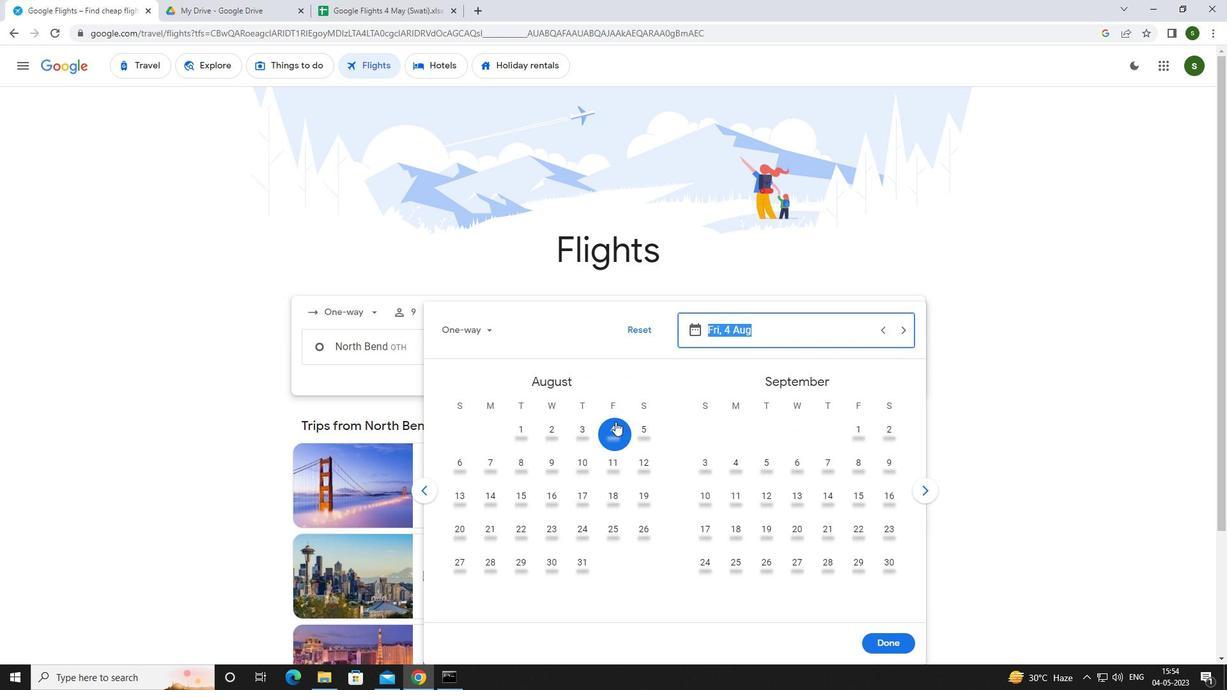 
Action: Mouse moved to (889, 635)
Screenshot: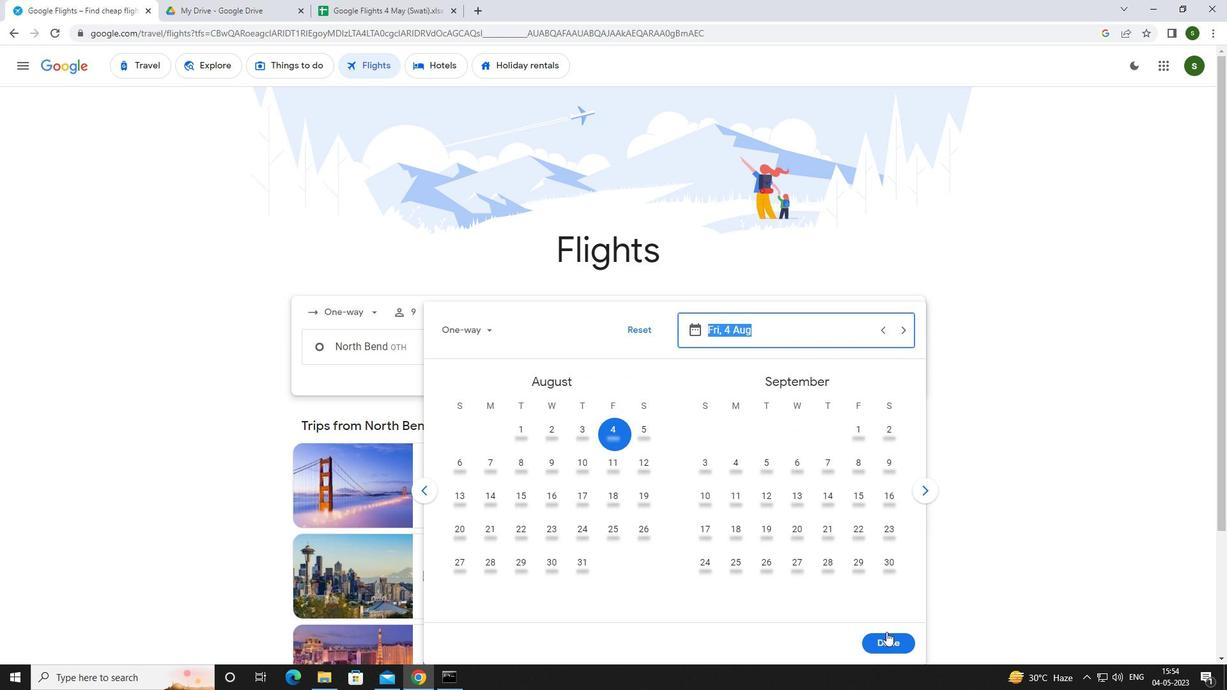 
Action: Mouse pressed left at (889, 635)
Screenshot: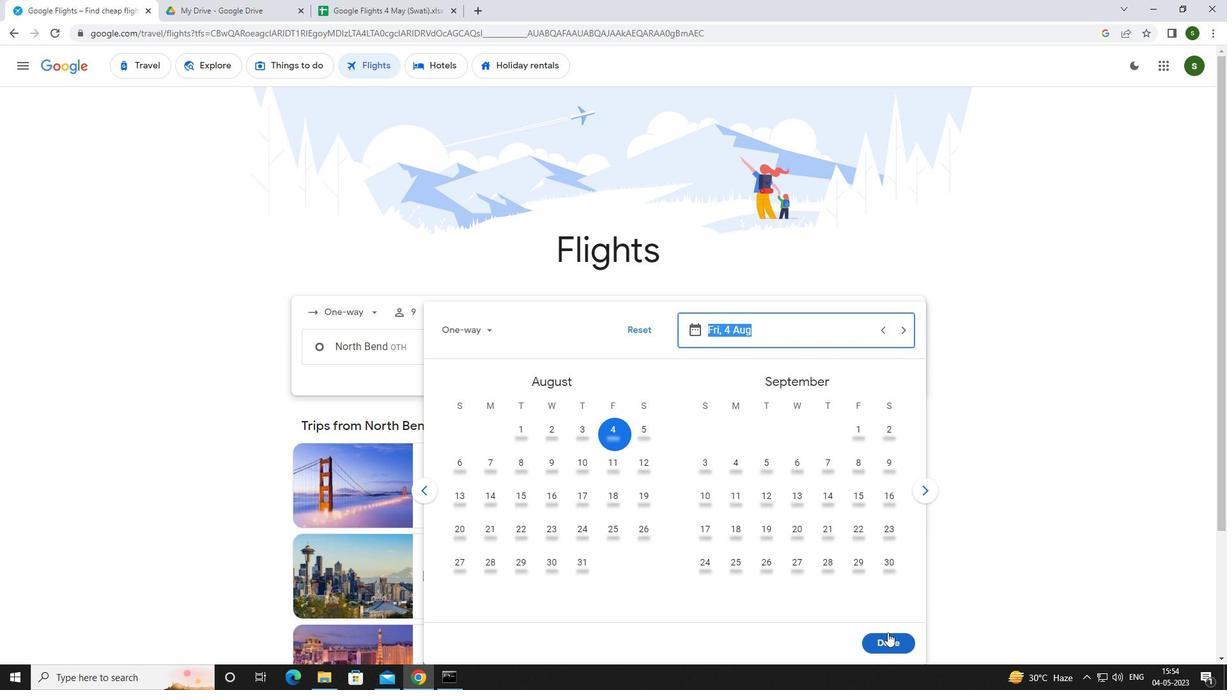 
Action: Mouse moved to (610, 393)
Screenshot: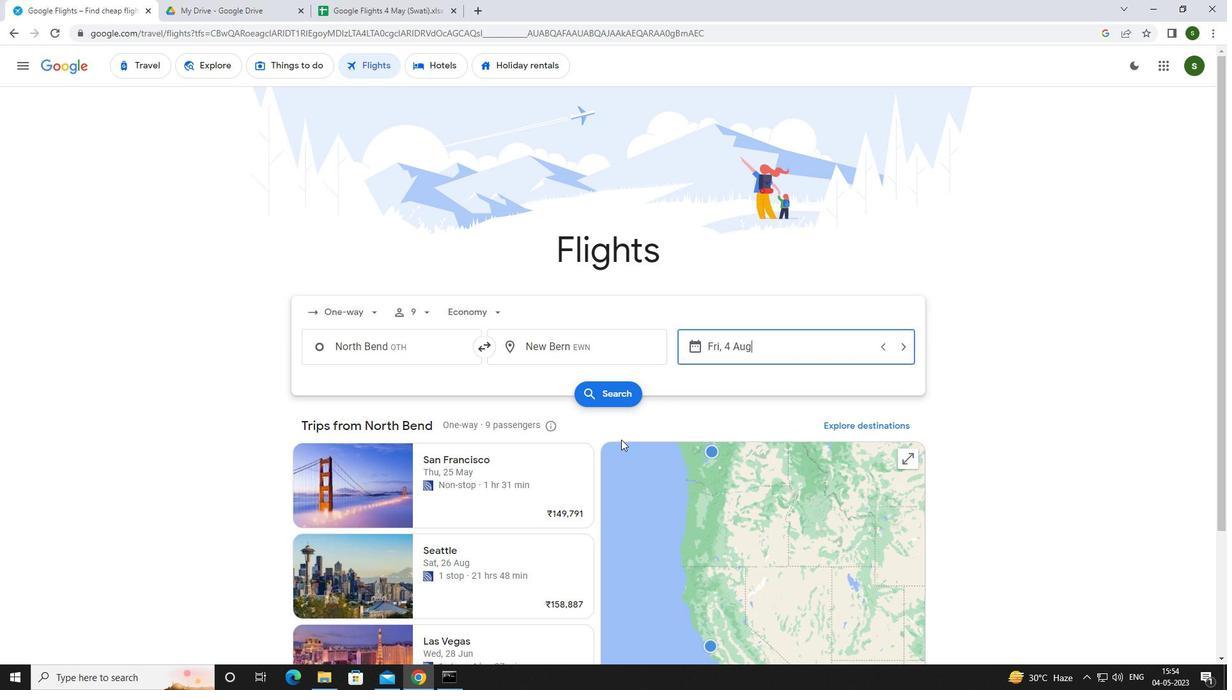 
Action: Mouse pressed left at (610, 393)
Screenshot: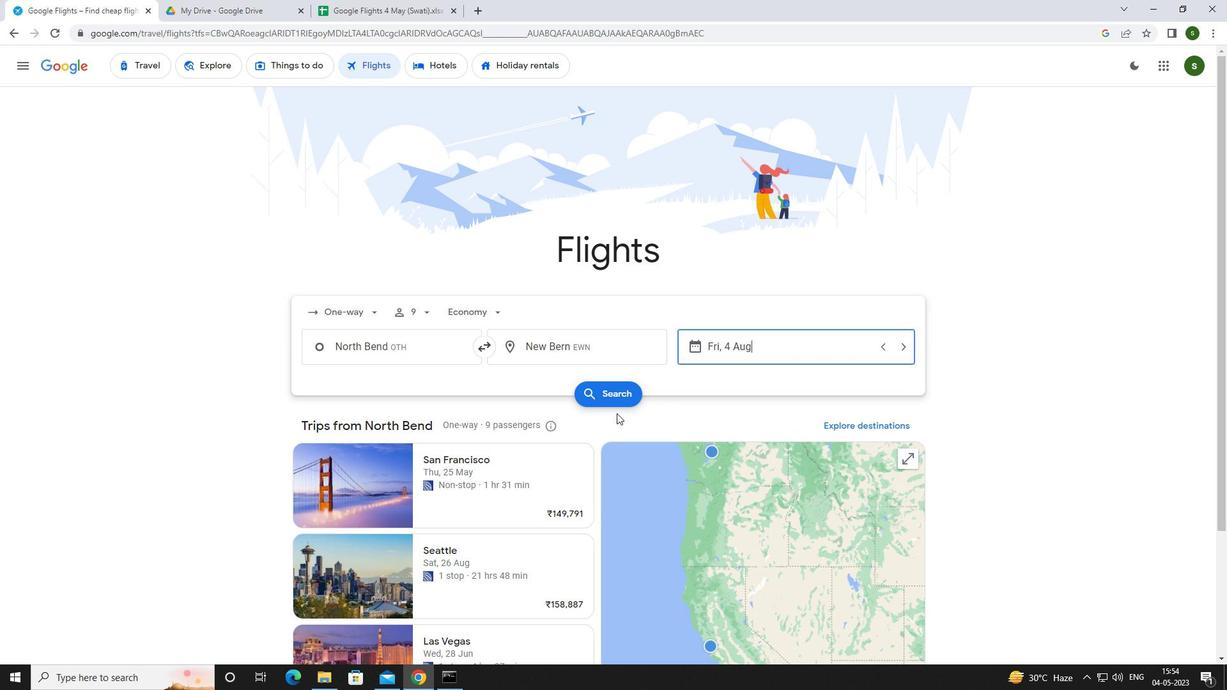 
Action: Mouse moved to (326, 189)
Screenshot: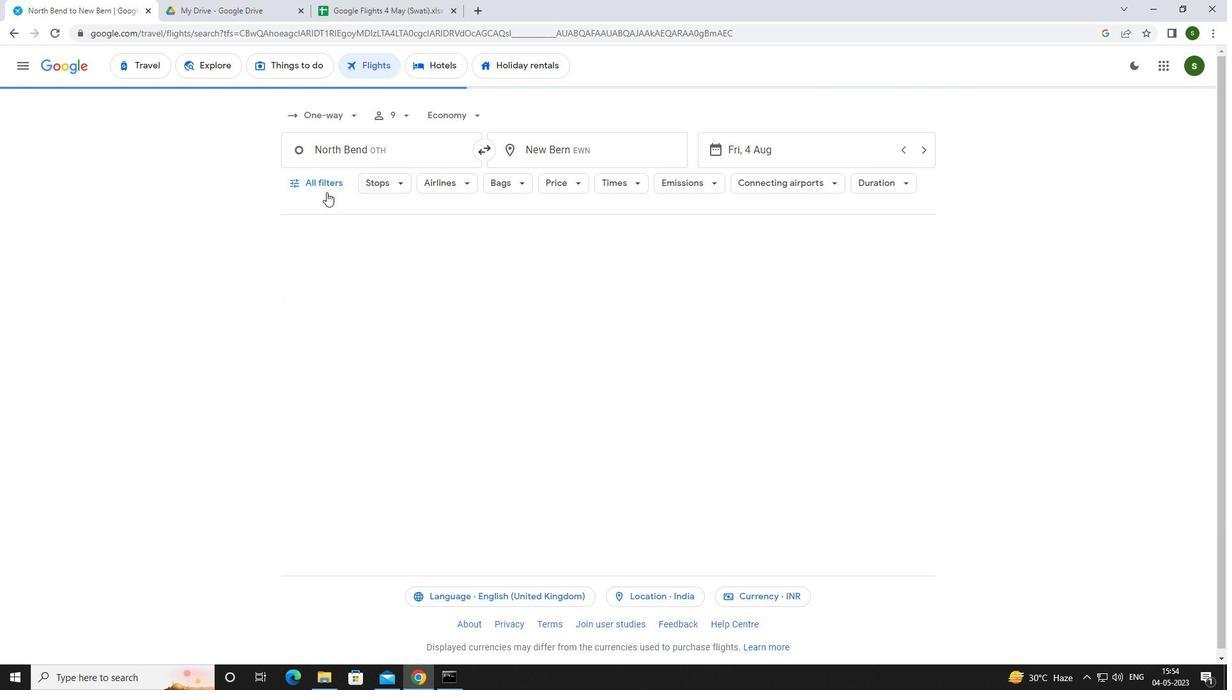 
Action: Mouse pressed left at (326, 189)
Screenshot: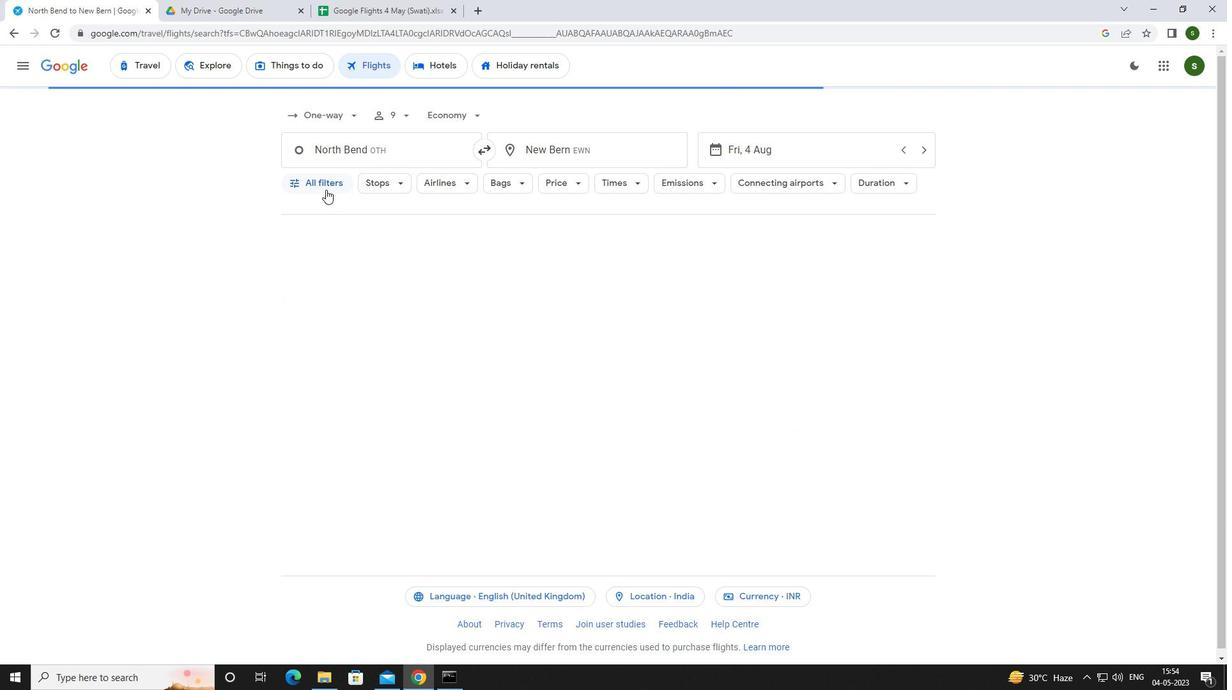 
Action: Mouse moved to (472, 454)
Screenshot: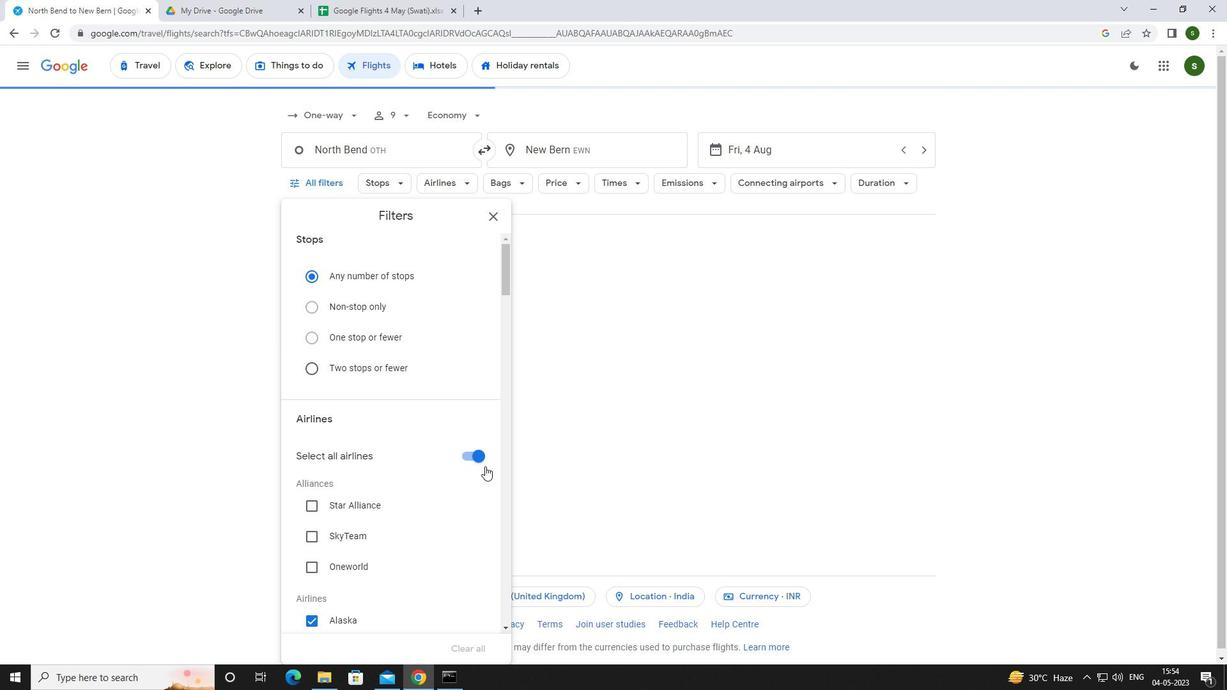 
Action: Mouse pressed left at (472, 454)
Screenshot: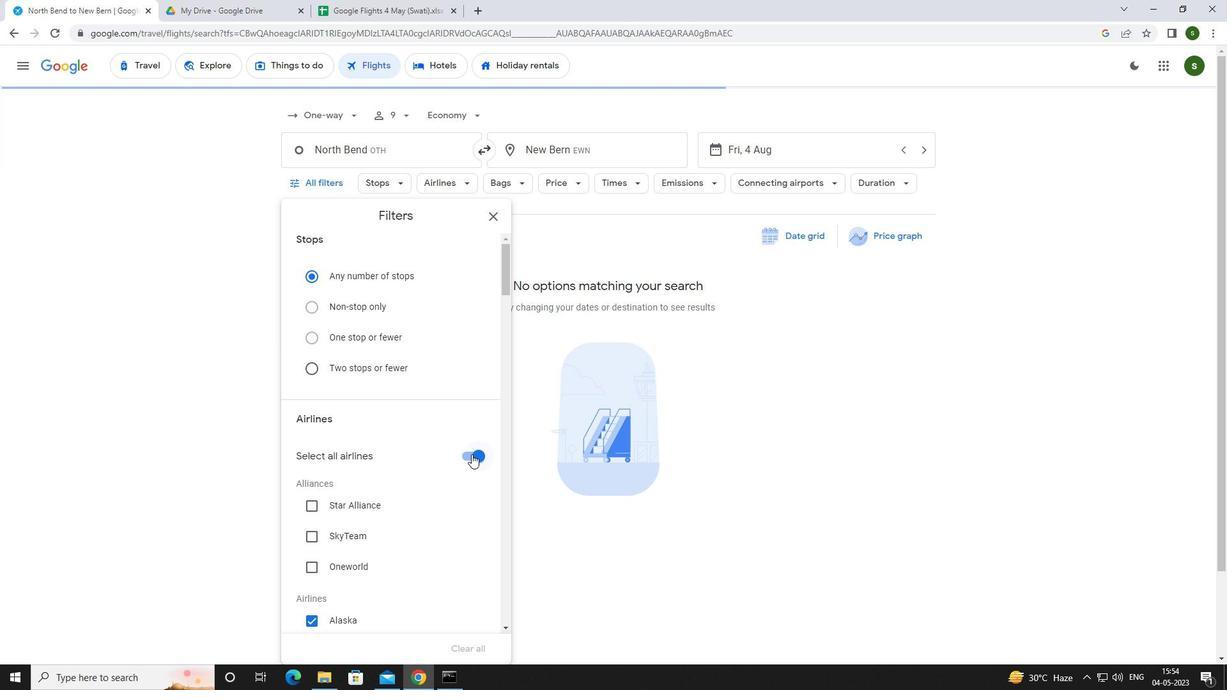 
Action: Mouse moved to (447, 429)
Screenshot: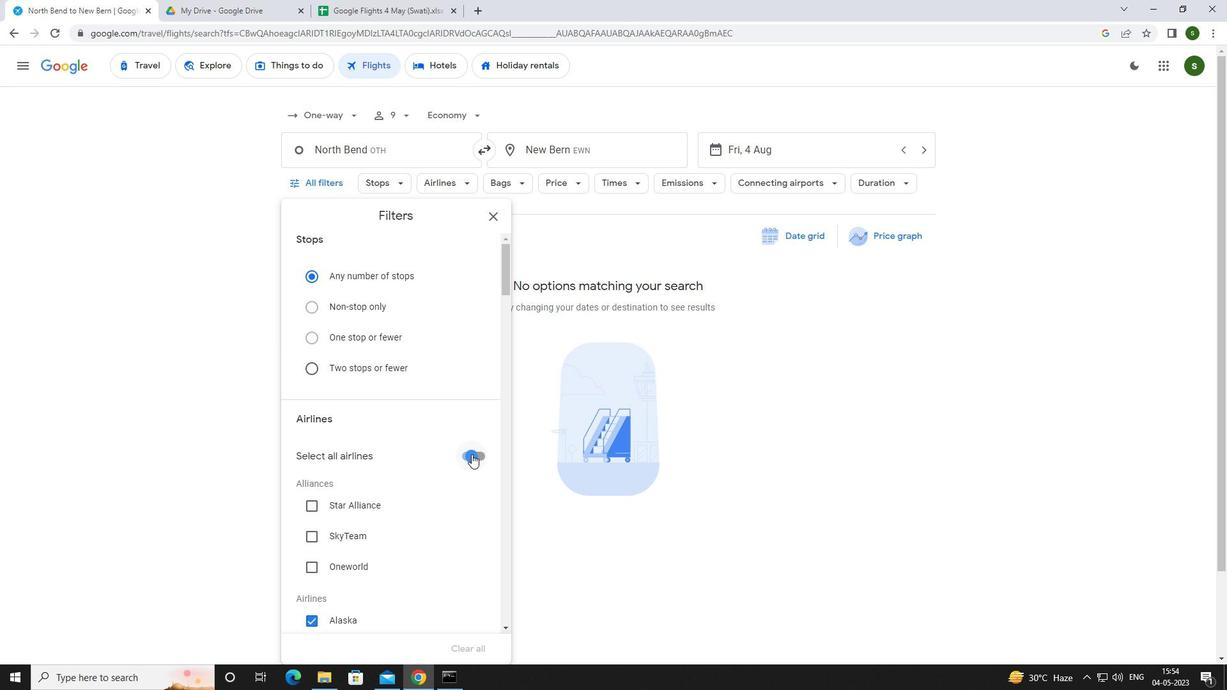 
Action: Mouse scrolled (447, 429) with delta (0, 0)
Screenshot: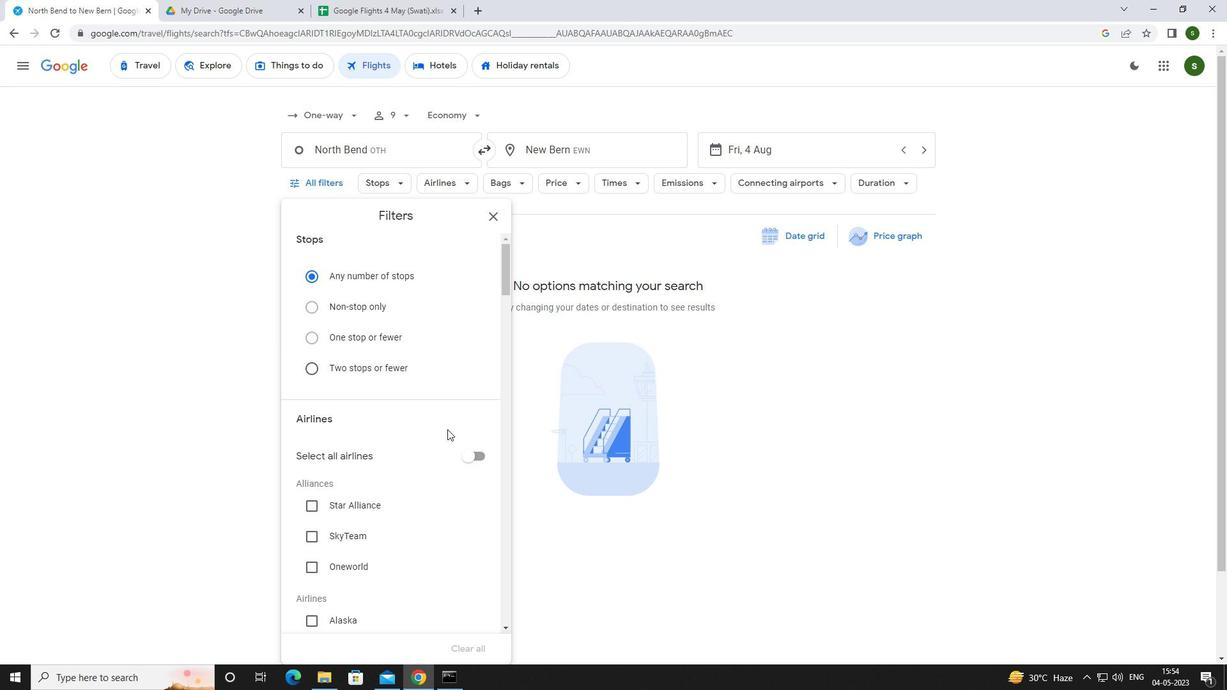 
Action: Mouse scrolled (447, 429) with delta (0, 0)
Screenshot: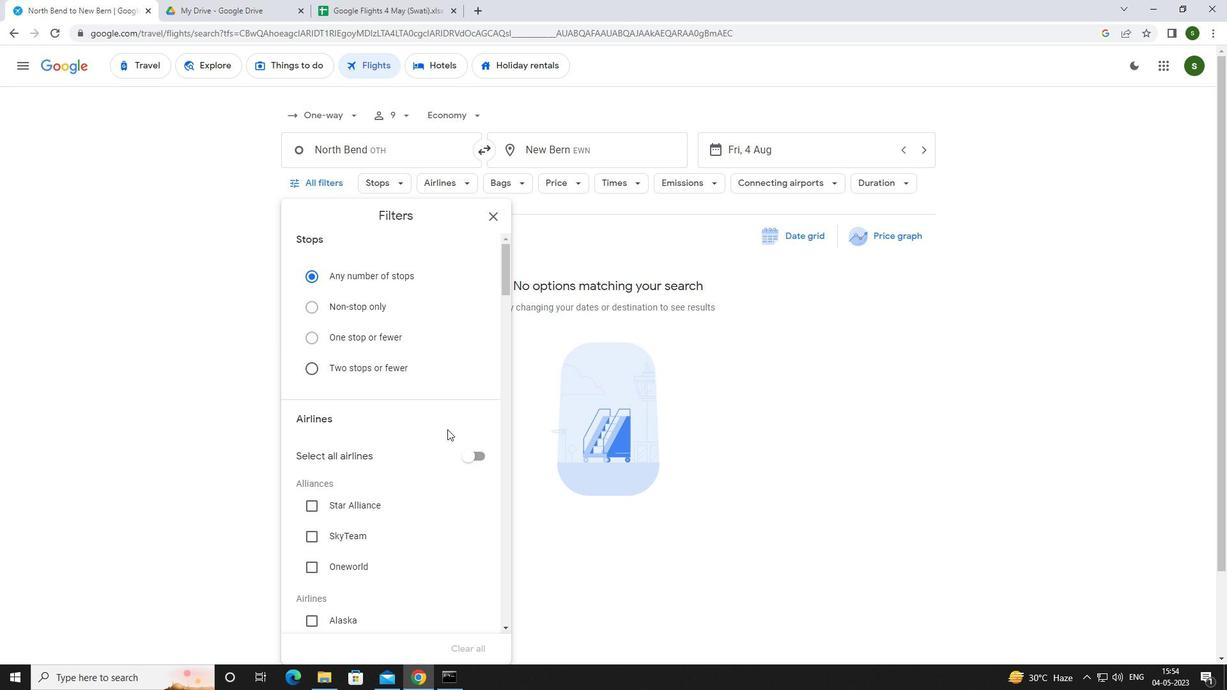 
Action: Mouse scrolled (447, 429) with delta (0, 0)
Screenshot: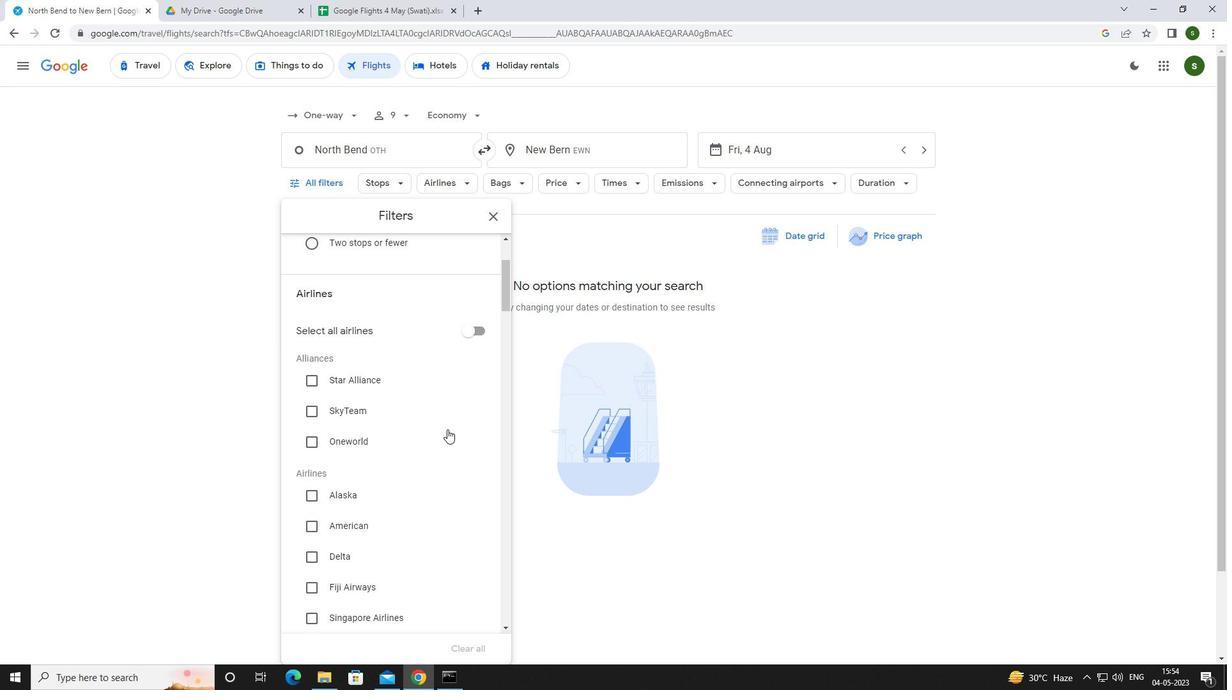 
Action: Mouse scrolled (447, 429) with delta (0, 0)
Screenshot: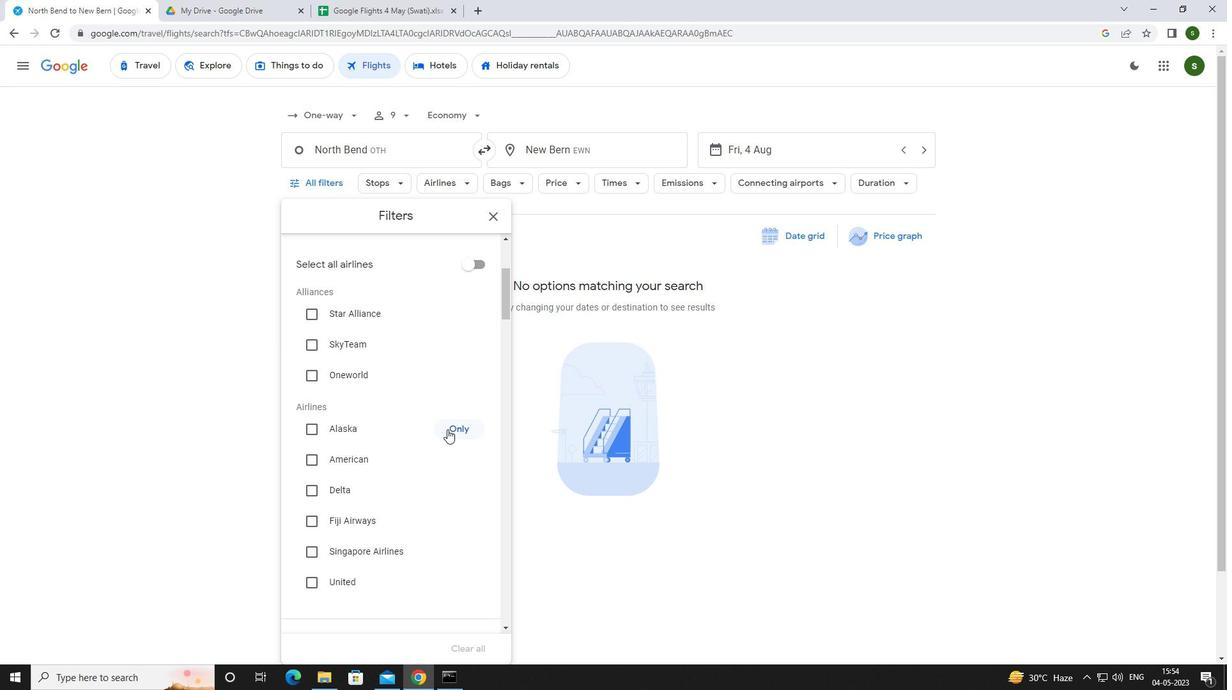 
Action: Mouse scrolled (447, 429) with delta (0, 0)
Screenshot: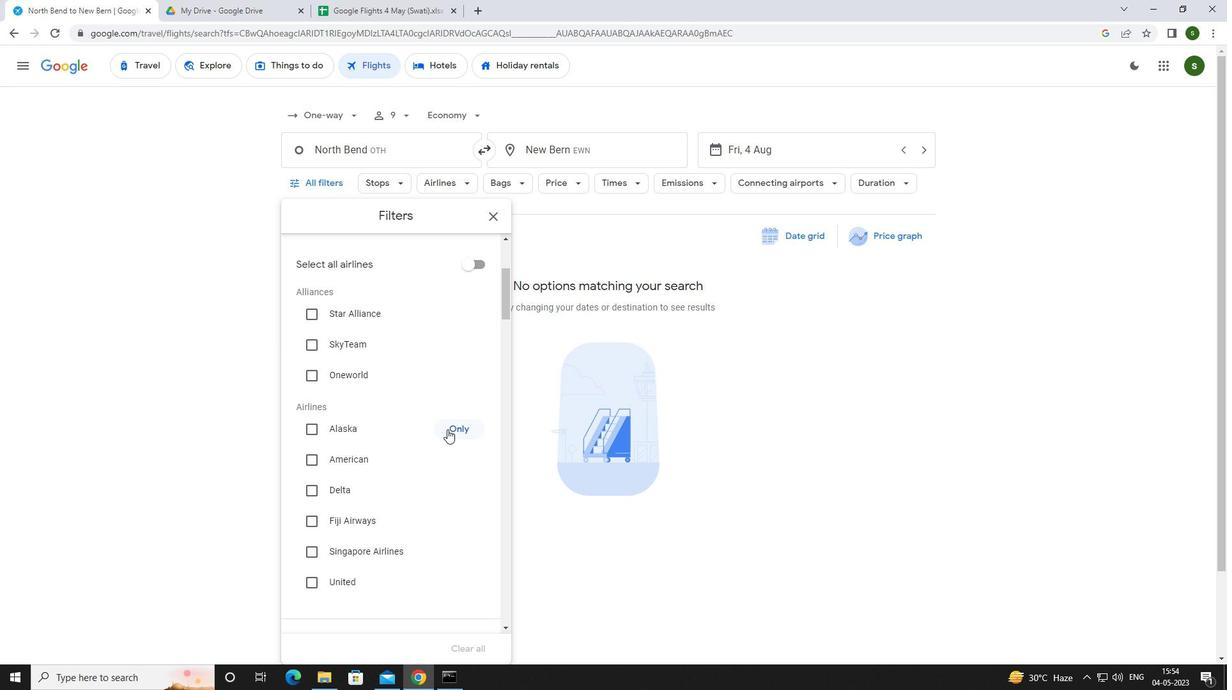 
Action: Mouse scrolled (447, 429) with delta (0, 0)
Screenshot: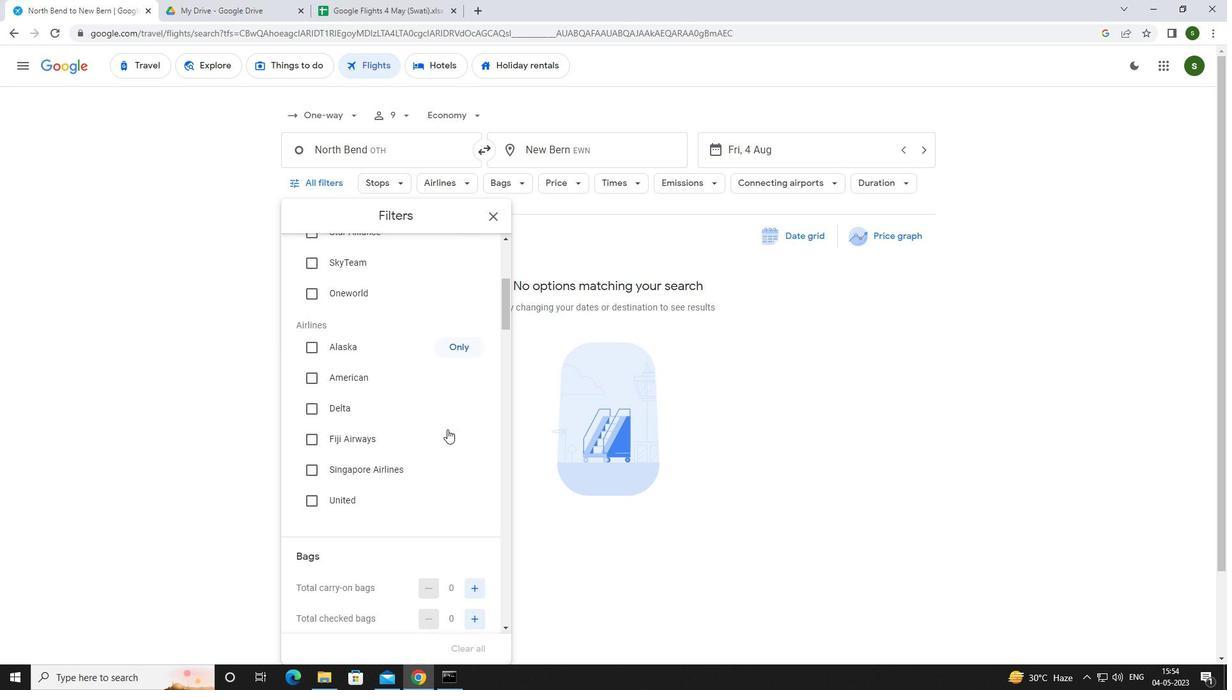 
Action: Mouse moved to (477, 476)
Screenshot: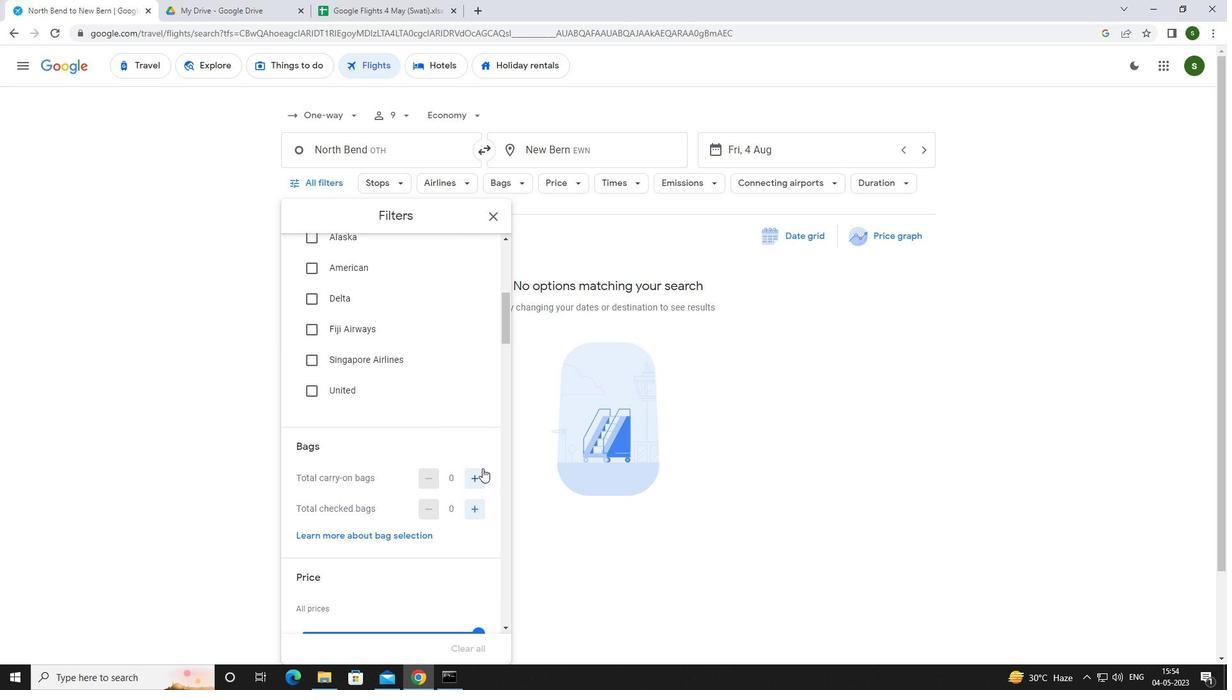 
Action: Mouse pressed left at (477, 476)
Screenshot: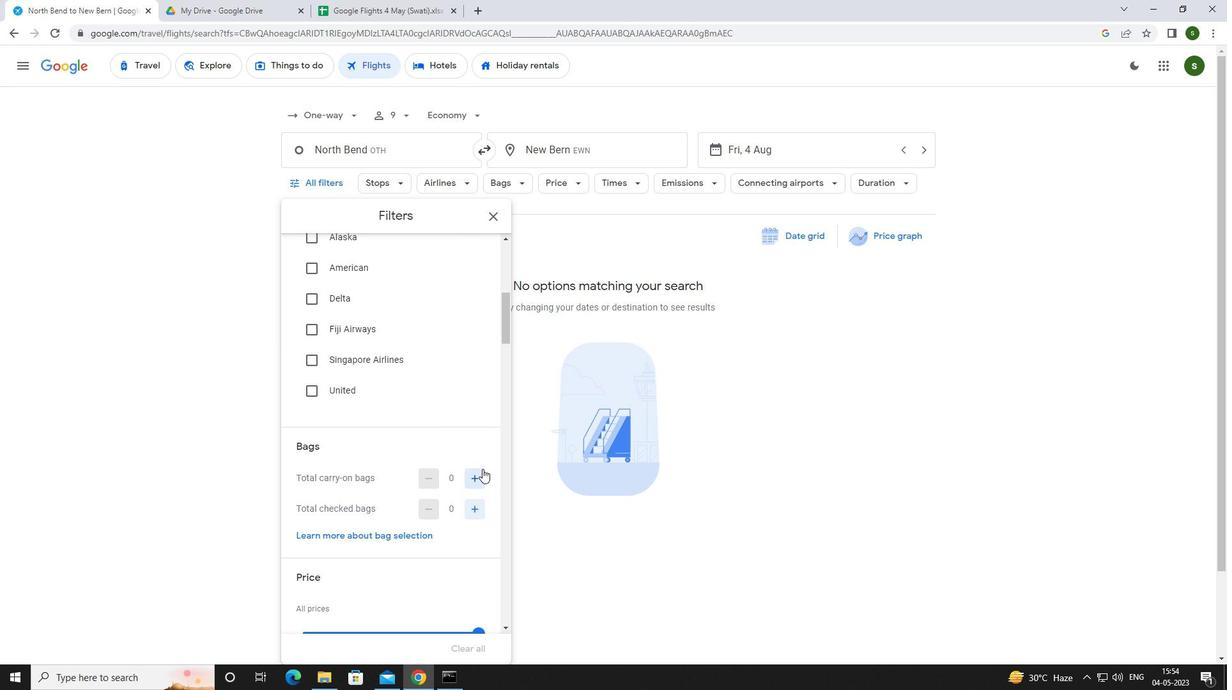 
Action: Mouse scrolled (477, 475) with delta (0, 0)
Screenshot: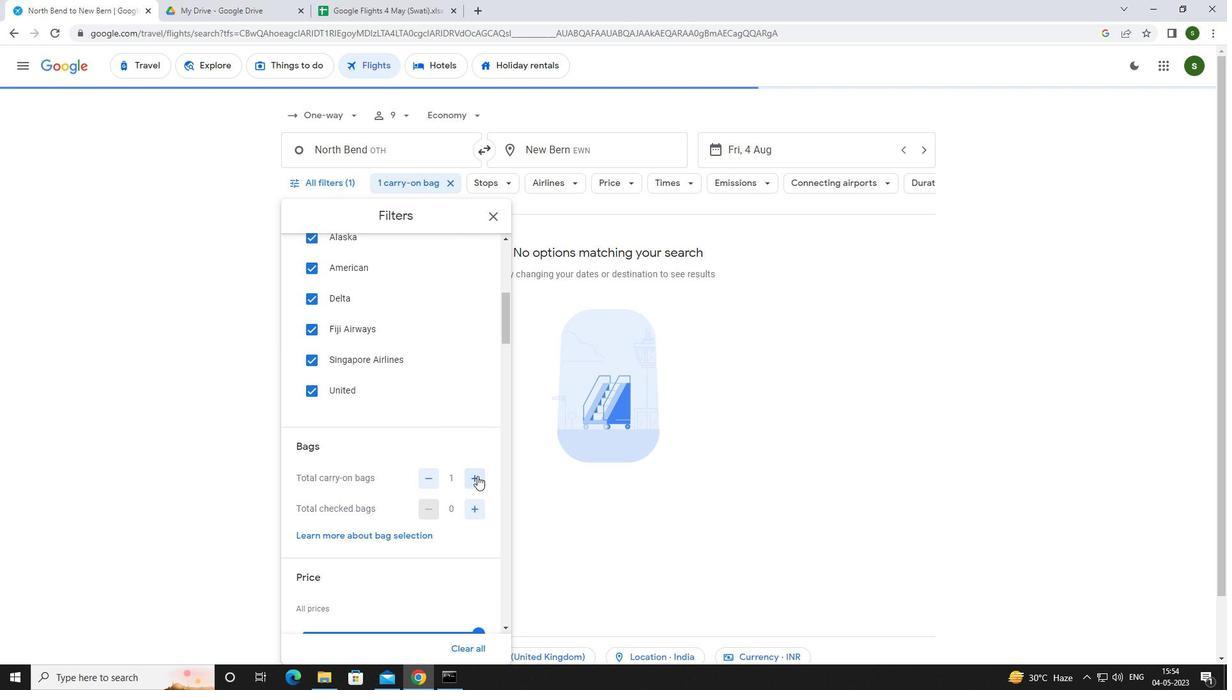 
Action: Mouse scrolled (477, 475) with delta (0, 0)
Screenshot: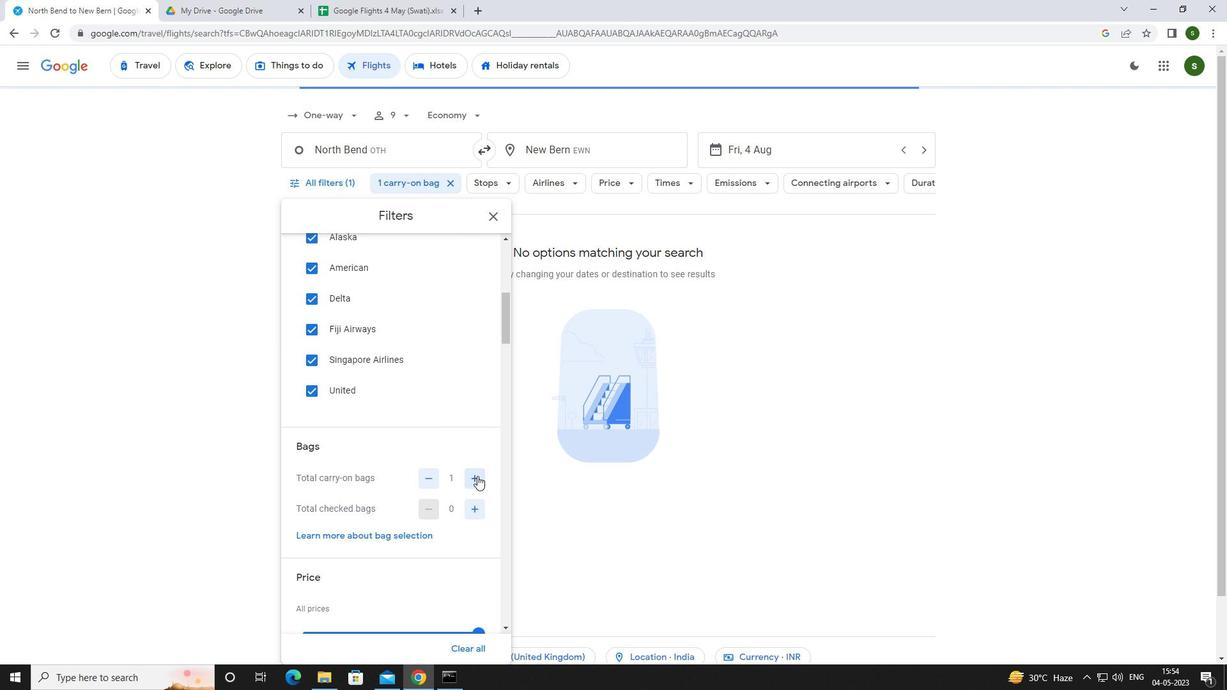 
Action: Mouse scrolled (477, 475) with delta (0, 0)
Screenshot: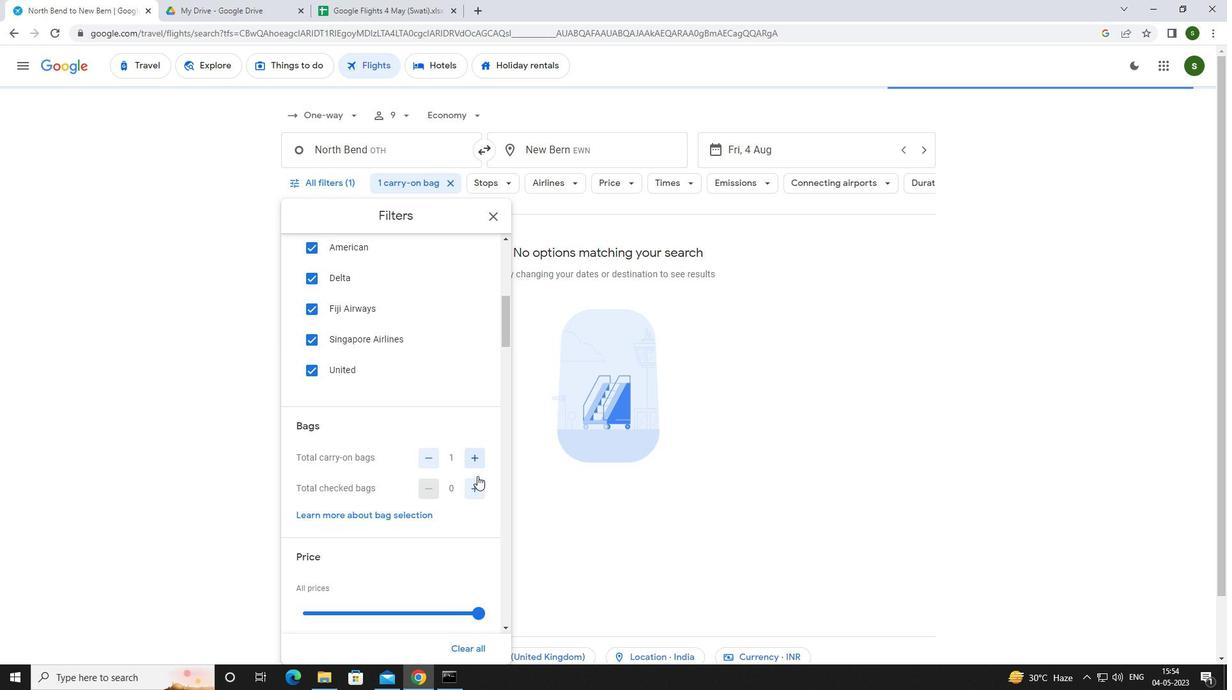 
Action: Mouse moved to (479, 440)
Screenshot: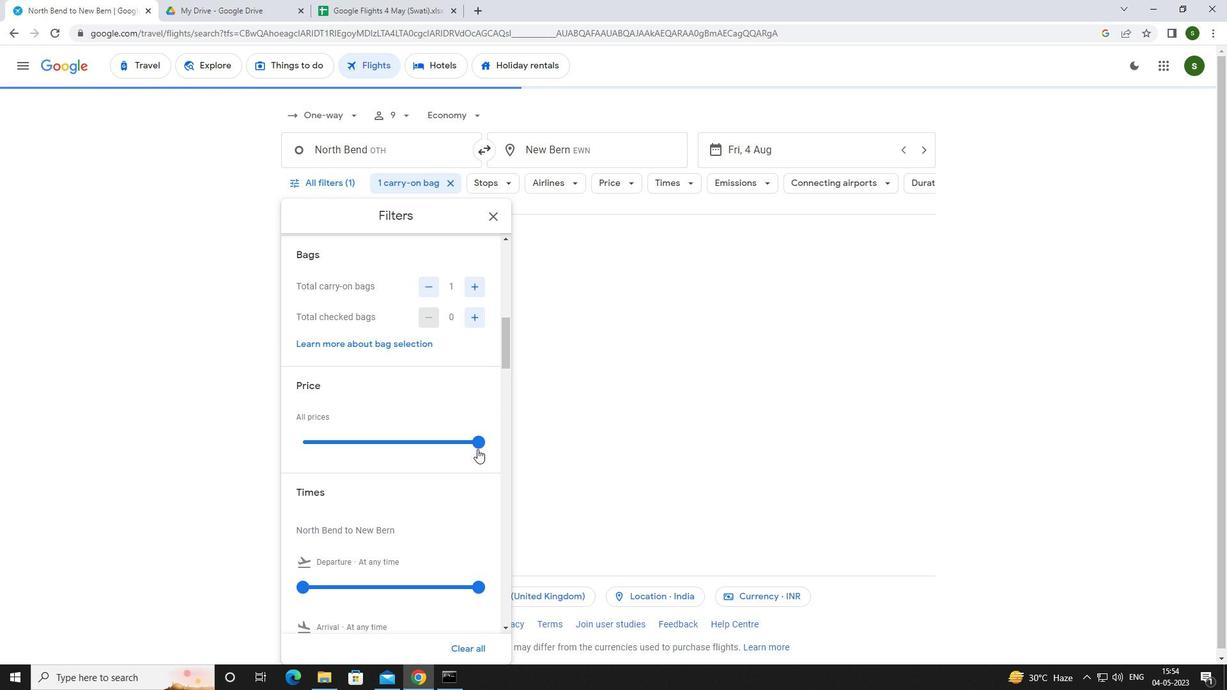 
Action: Mouse pressed left at (479, 440)
Screenshot: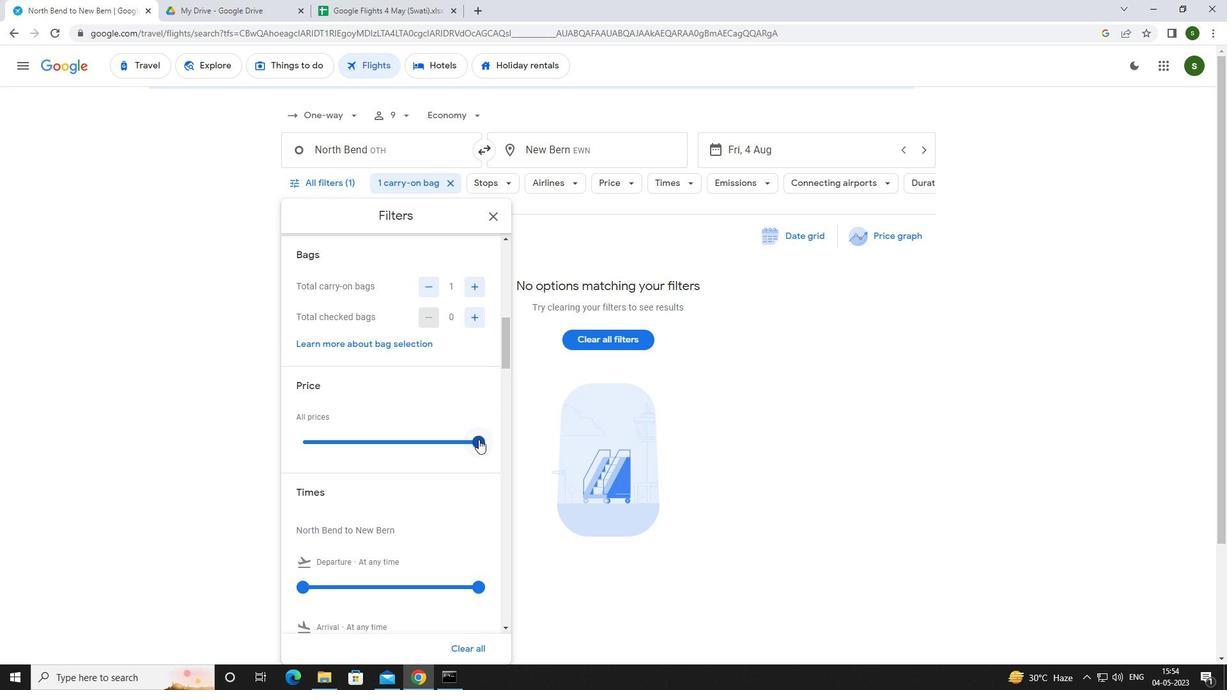 
Action: Mouse scrolled (479, 439) with delta (0, 0)
Screenshot: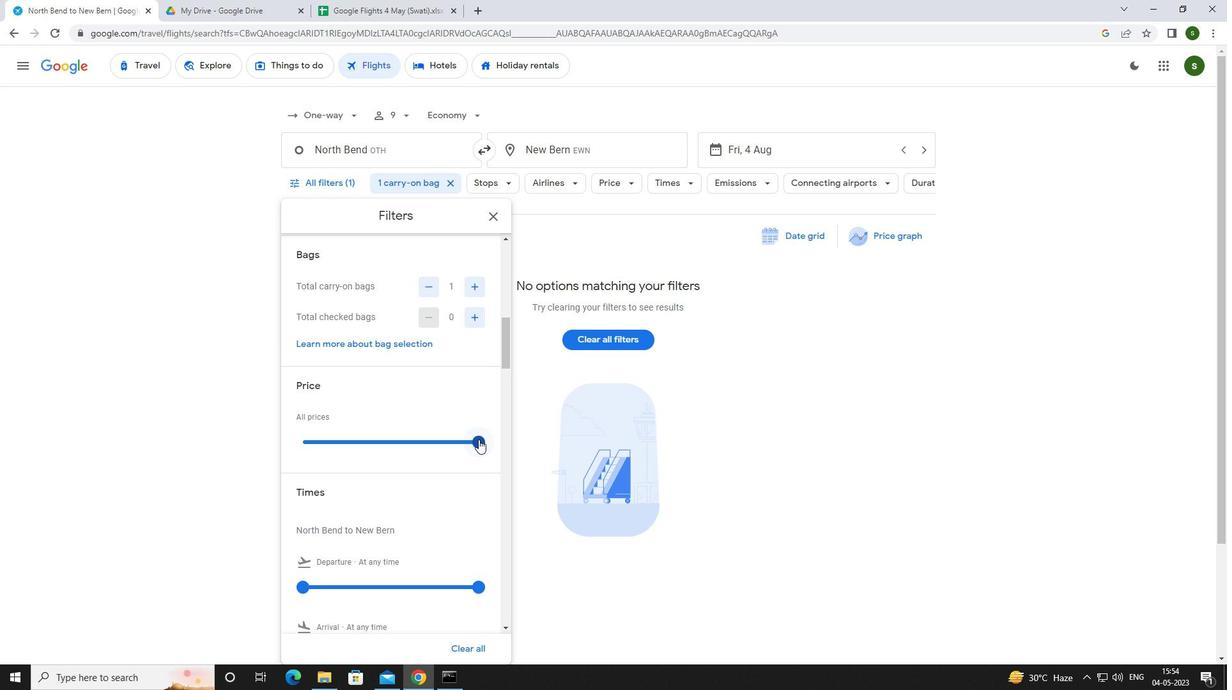 
Action: Mouse moved to (303, 522)
Screenshot: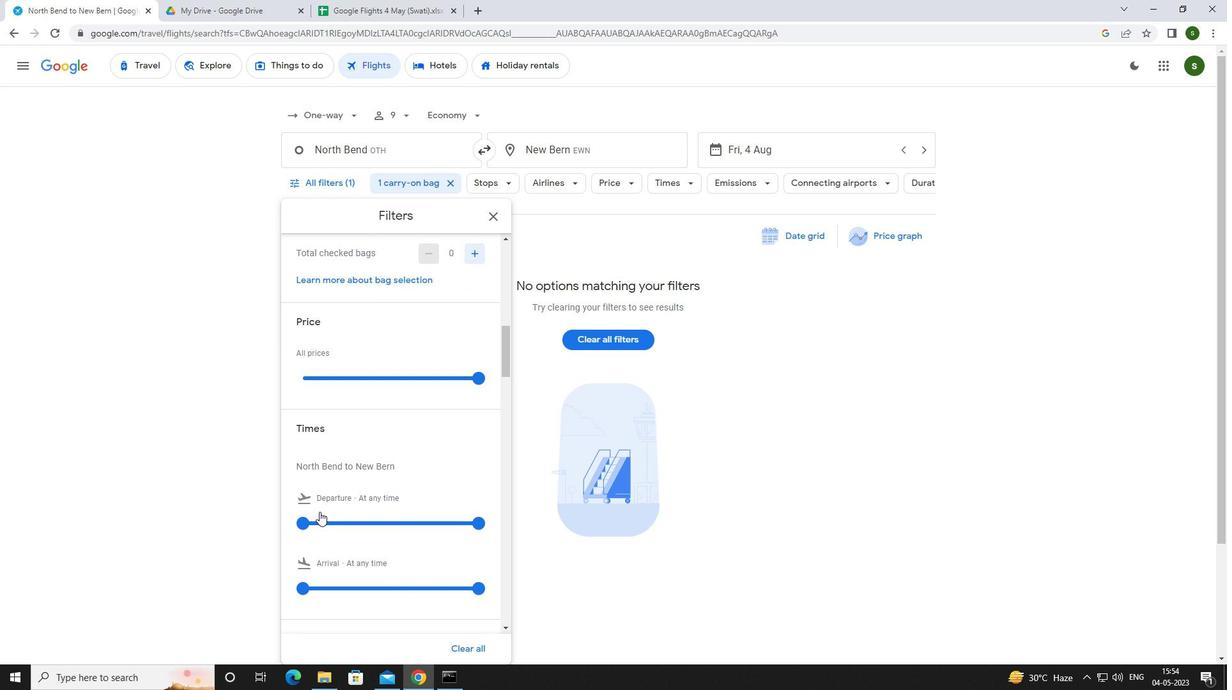 
Action: Mouse pressed left at (303, 522)
Screenshot: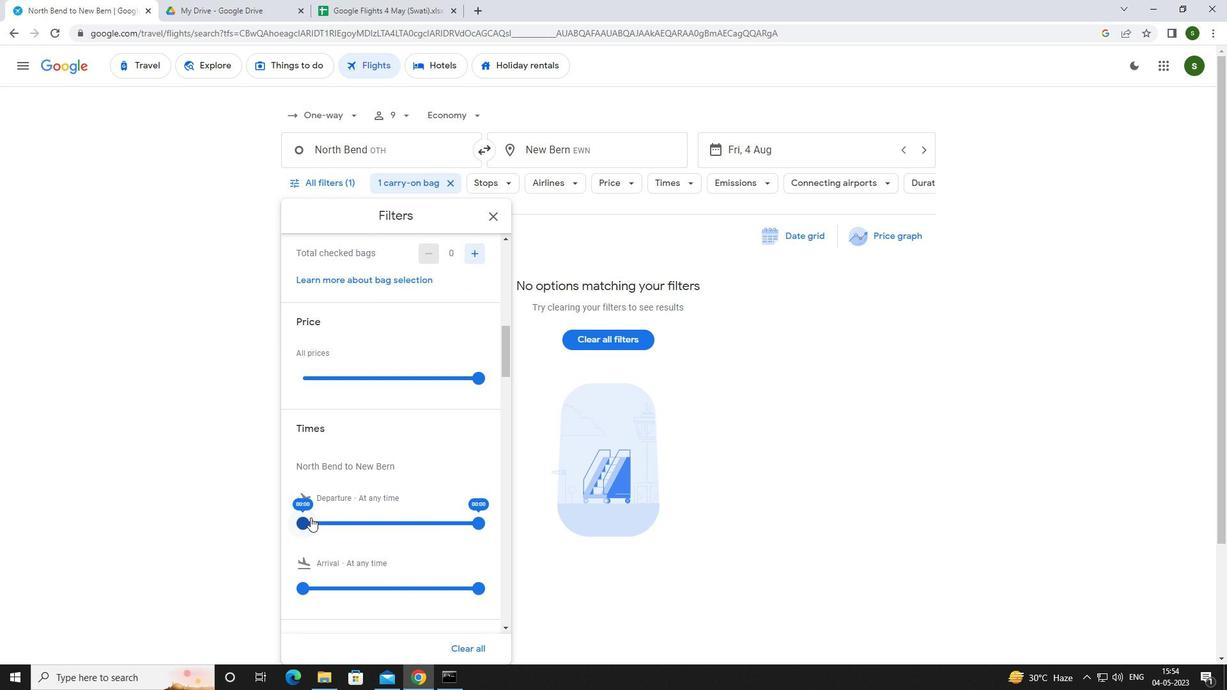 
Action: Mouse moved to (770, 466)
Screenshot: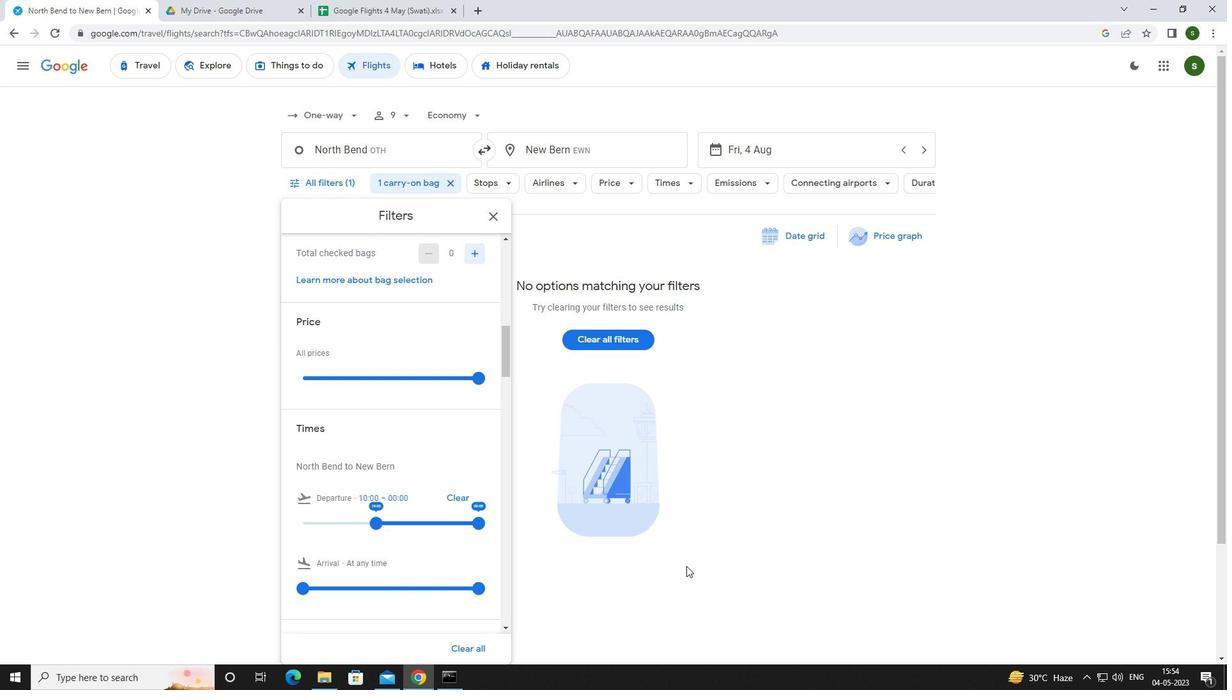 
Action: Mouse pressed left at (770, 466)
Screenshot: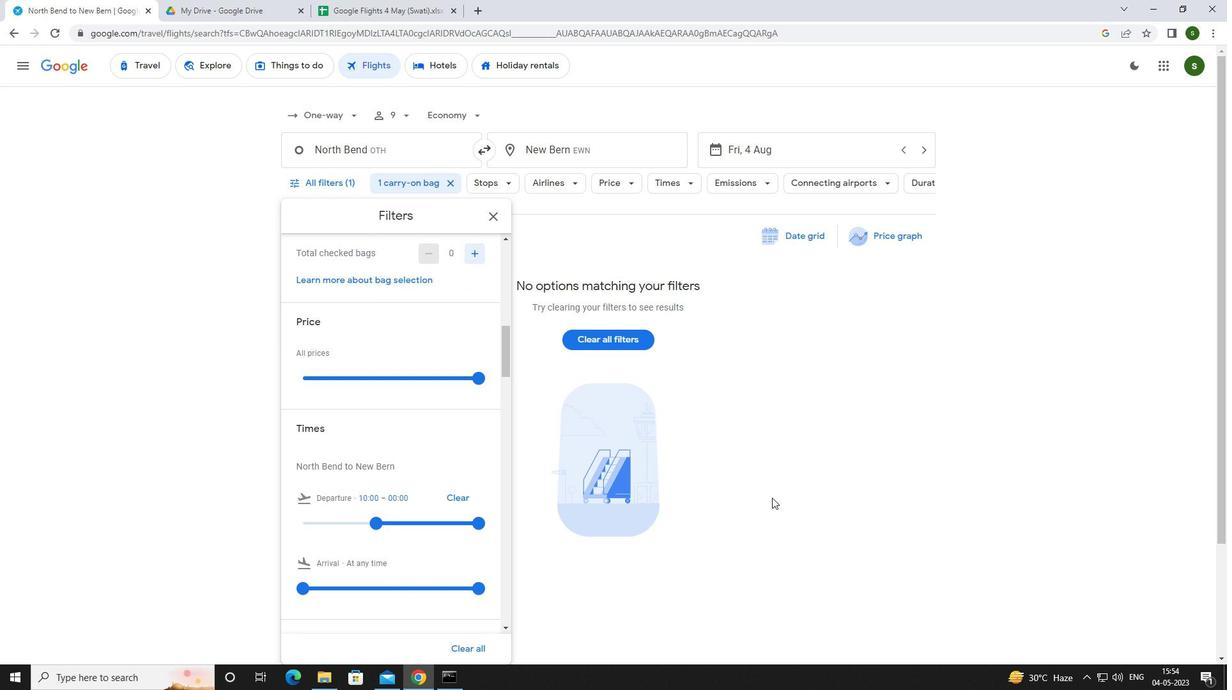 
Action: Mouse moved to (770, 462)
Screenshot: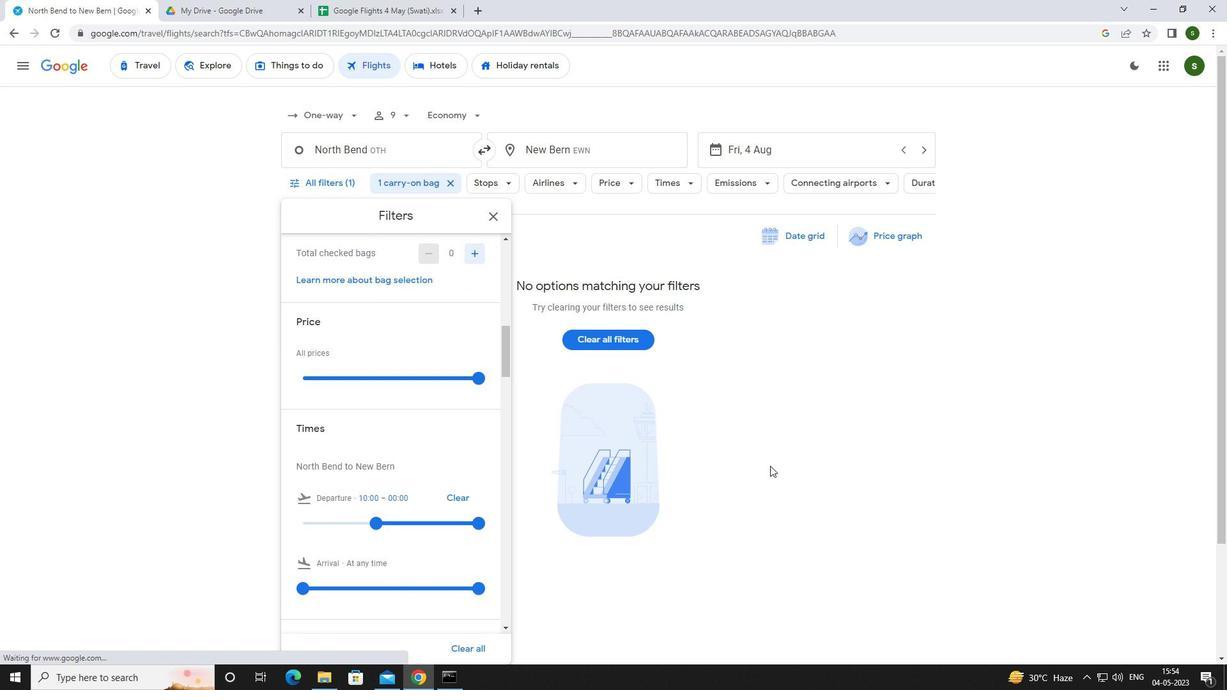
